 Task: Open a blank sheet, save the file as Serengeti.doc and add heading 'Serengeti National Park'Serengeti National Park ,with the parapraph,with the parapraph Located in Tanzania, the Serengeti National Park is famous for its annual wildebeest migration and abundant wildlife. It offers a unique safari experience, allowing visitors to witness the awe-inspiring interactions between predators and prey in one of Africa's most iconic ecosystems.Apply Font Style Bodoni MT And font size 12. Apply font style in  Heading Cooper Black and font size 14 Change heading alignment to  Left
Action: Mouse moved to (27, 22)
Screenshot: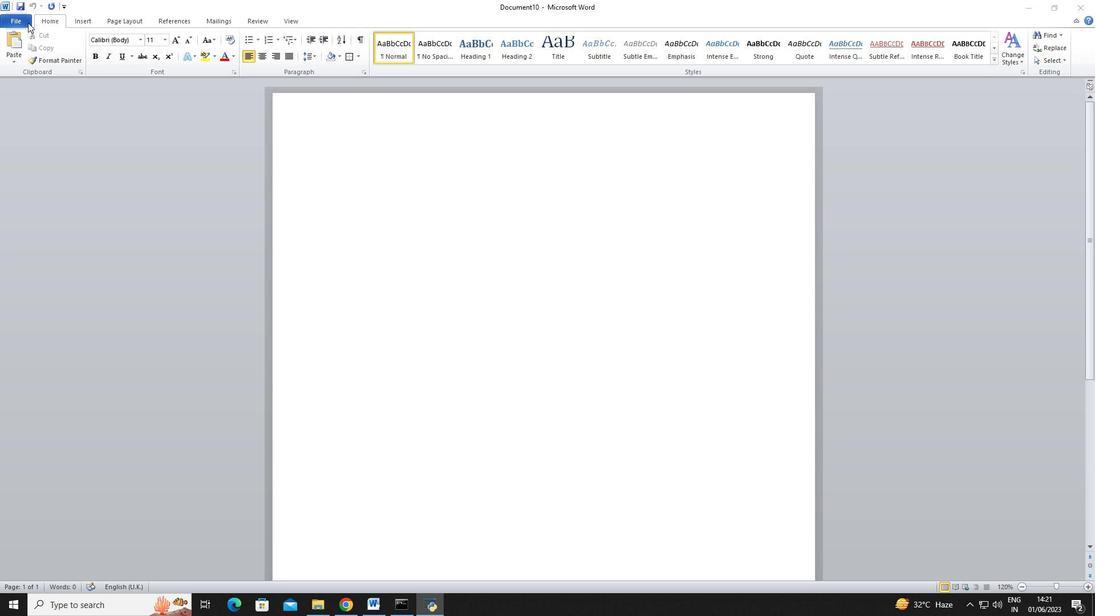 
Action: Mouse pressed left at (27, 22)
Screenshot: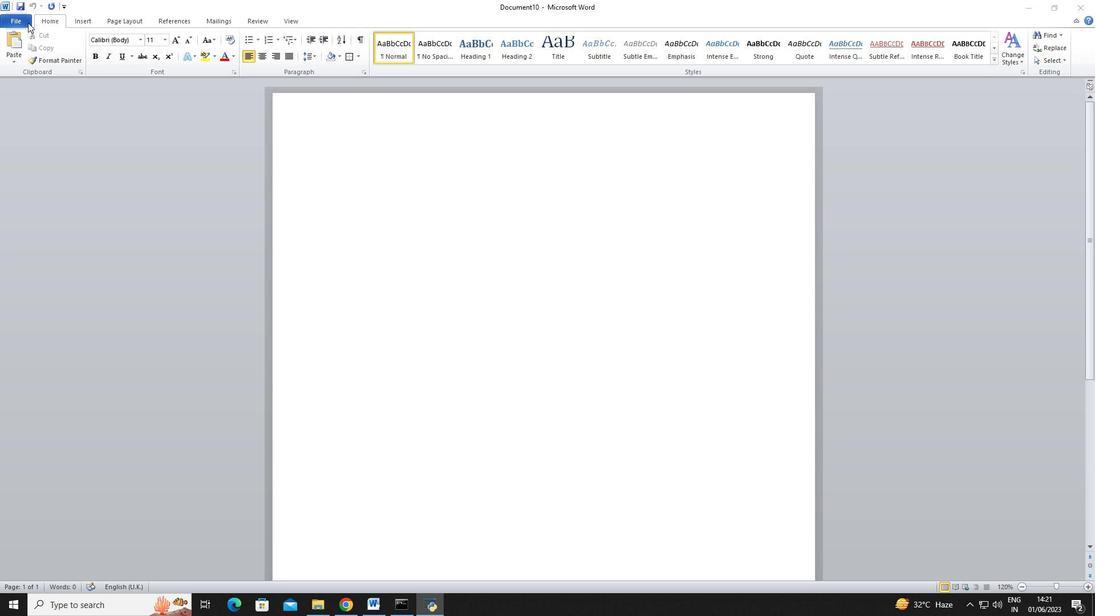 
Action: Mouse moved to (22, 18)
Screenshot: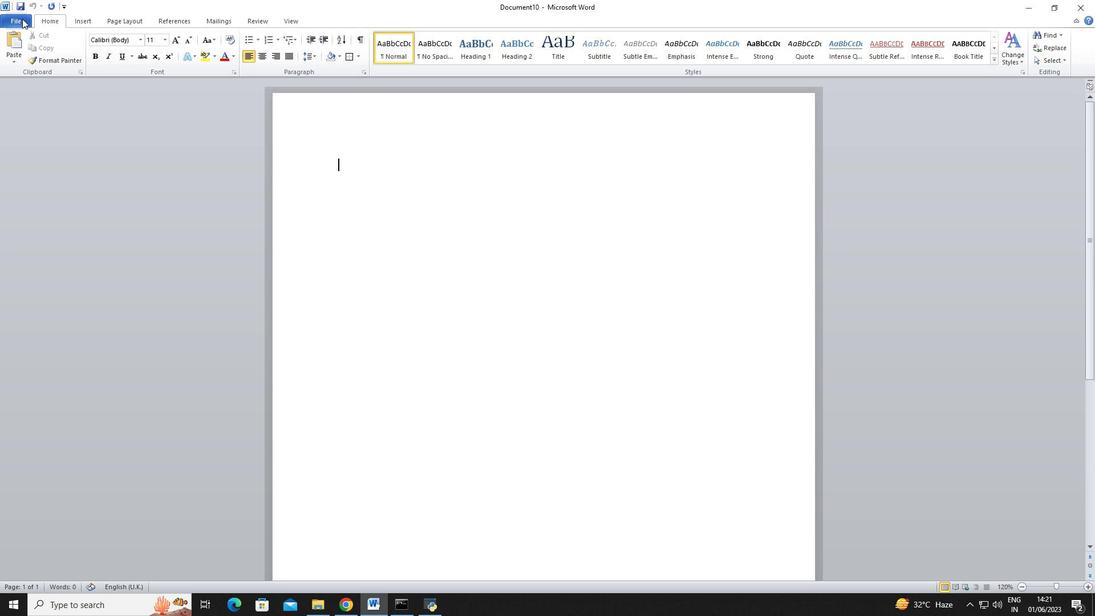 
Action: Mouse pressed left at (22, 18)
Screenshot: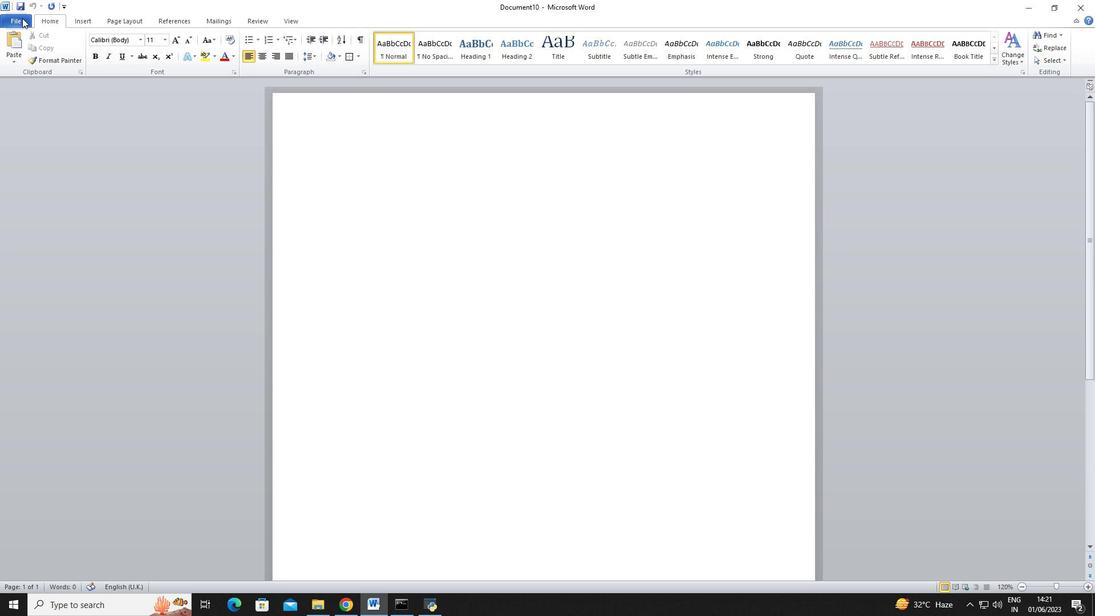 
Action: Mouse moved to (29, 147)
Screenshot: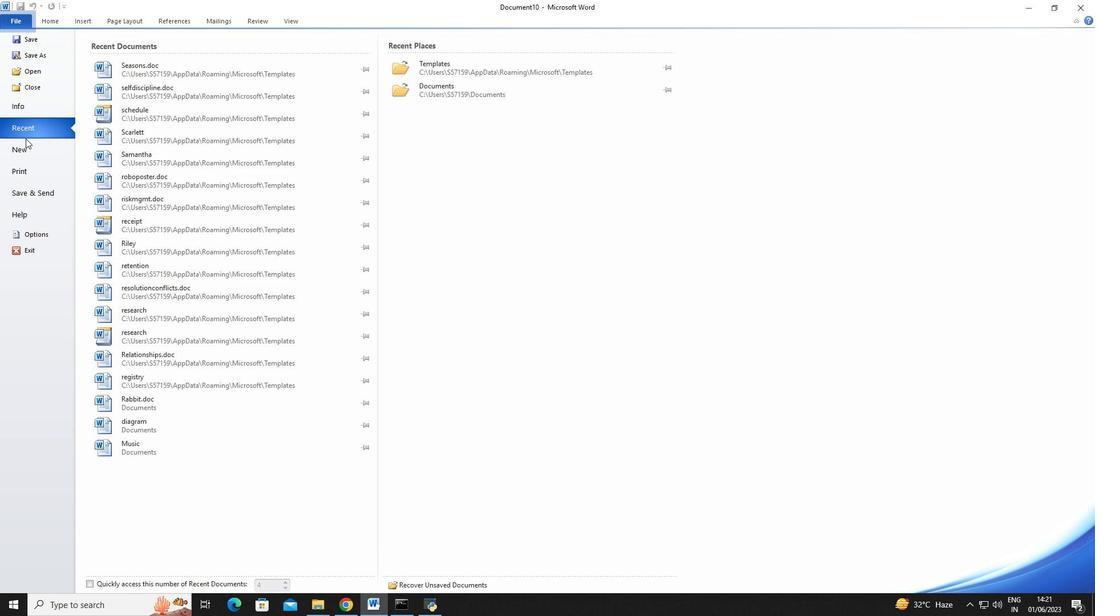 
Action: Mouse pressed left at (29, 147)
Screenshot: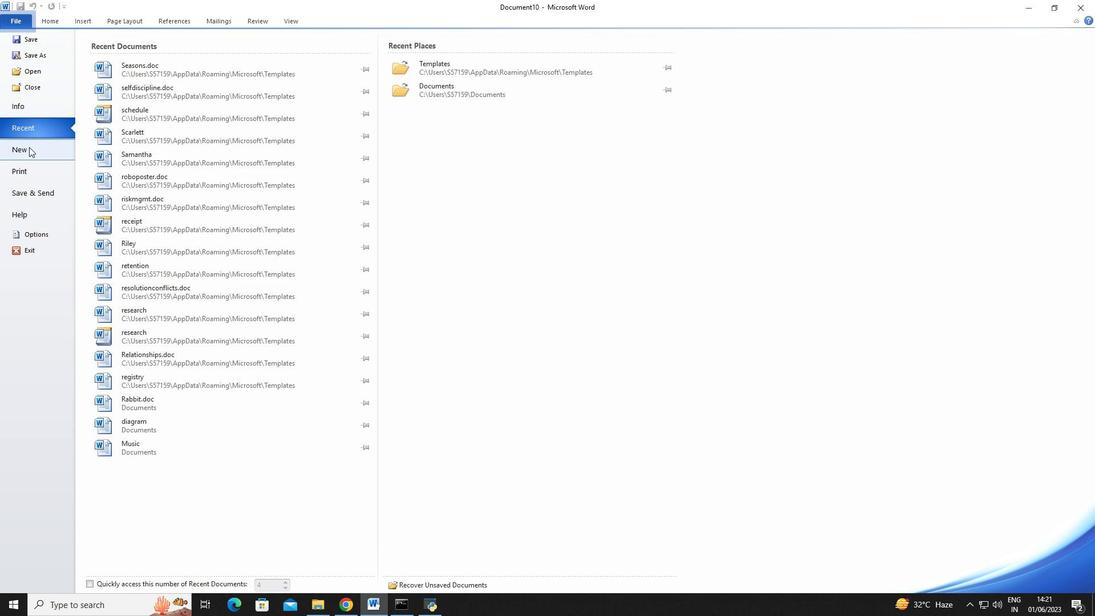 
Action: Mouse moved to (111, 114)
Screenshot: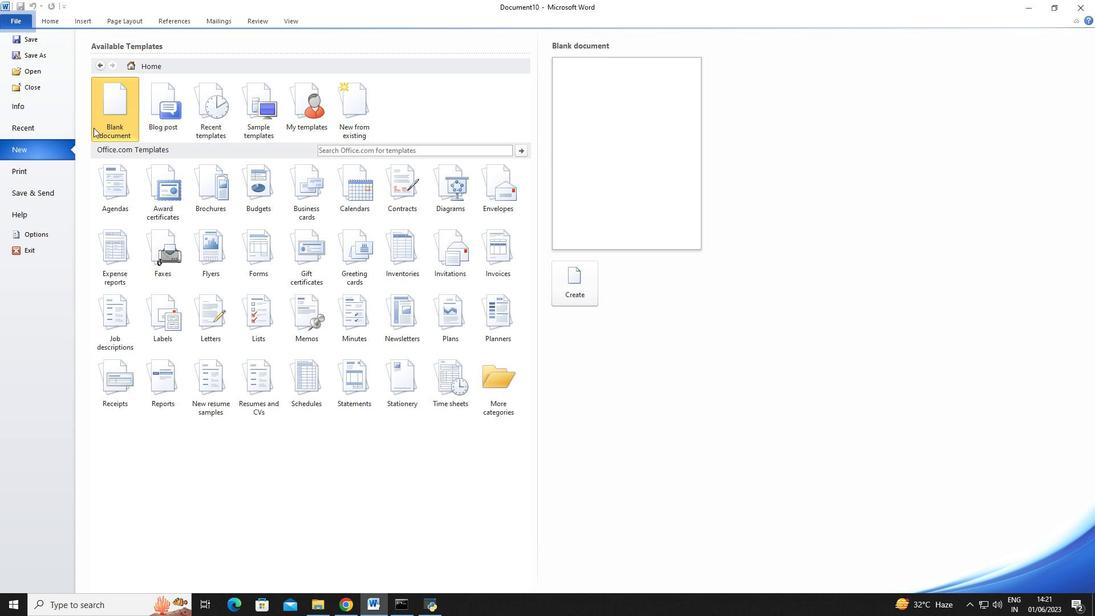 
Action: Mouse pressed left at (111, 114)
Screenshot: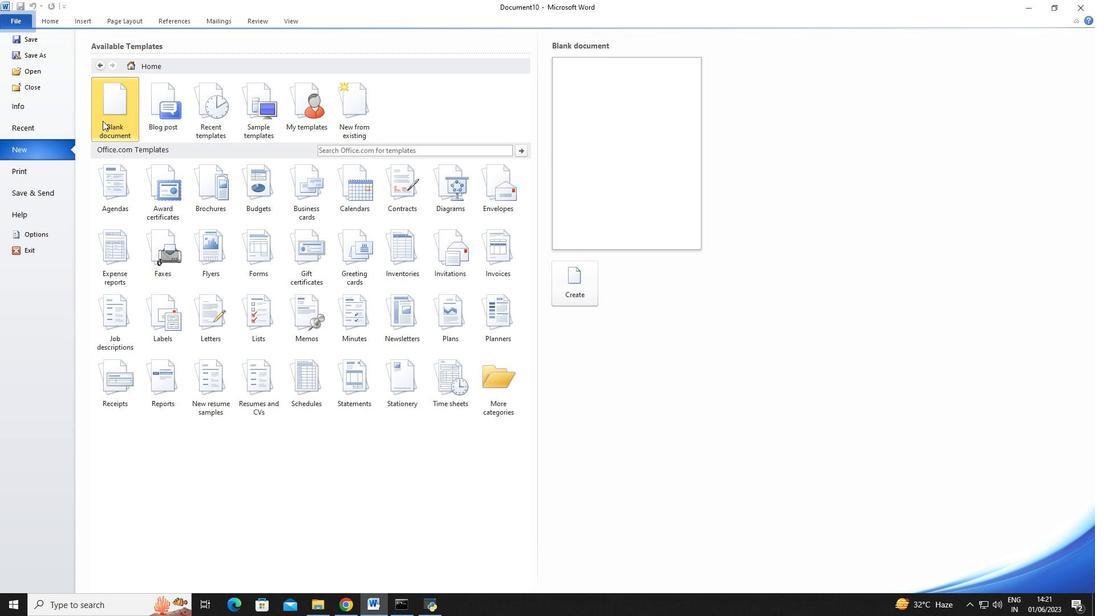 
Action: Mouse moved to (592, 296)
Screenshot: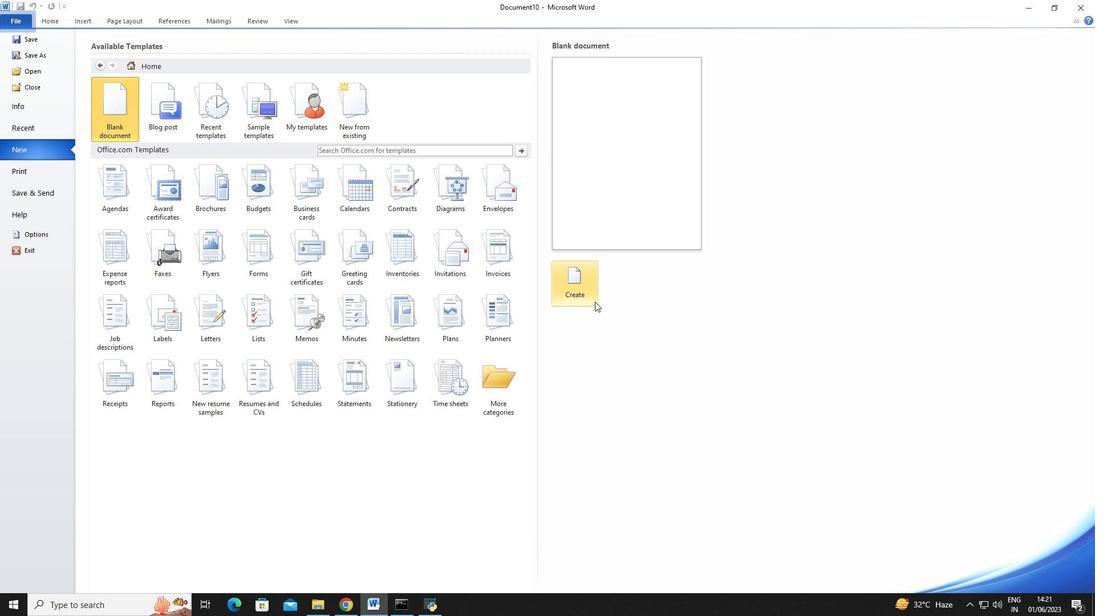 
Action: Mouse pressed left at (592, 296)
Screenshot: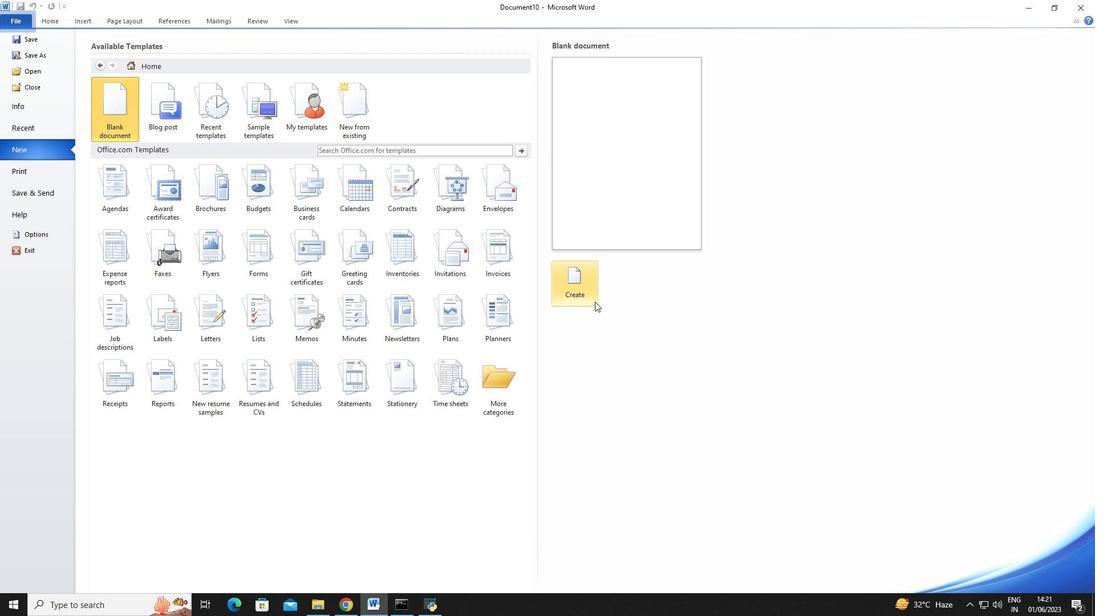
Action: Mouse moved to (108, 85)
Screenshot: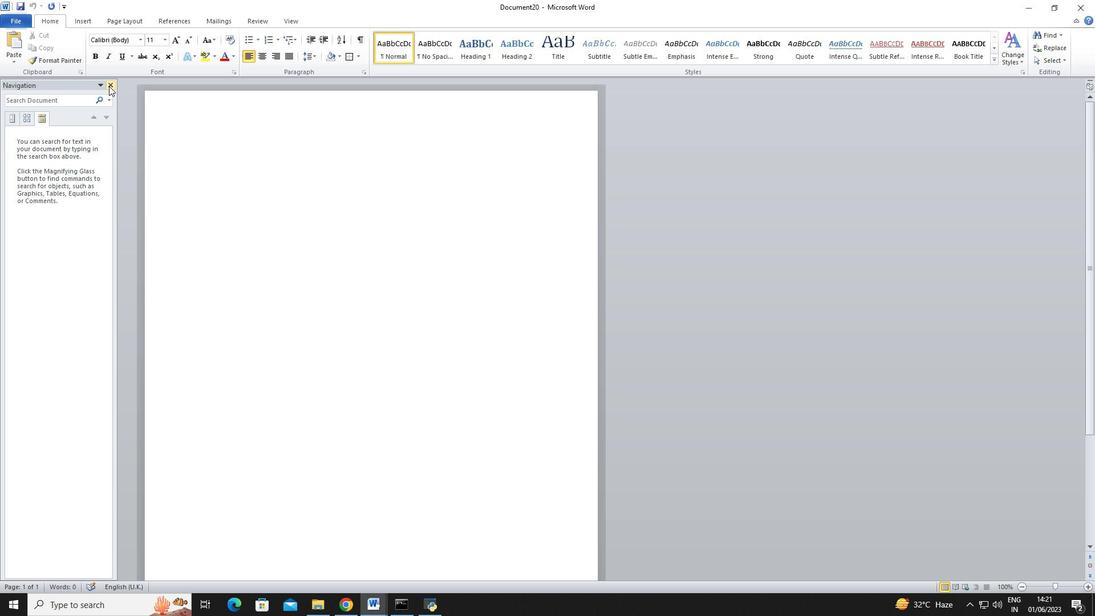 
Action: Mouse pressed left at (108, 85)
Screenshot: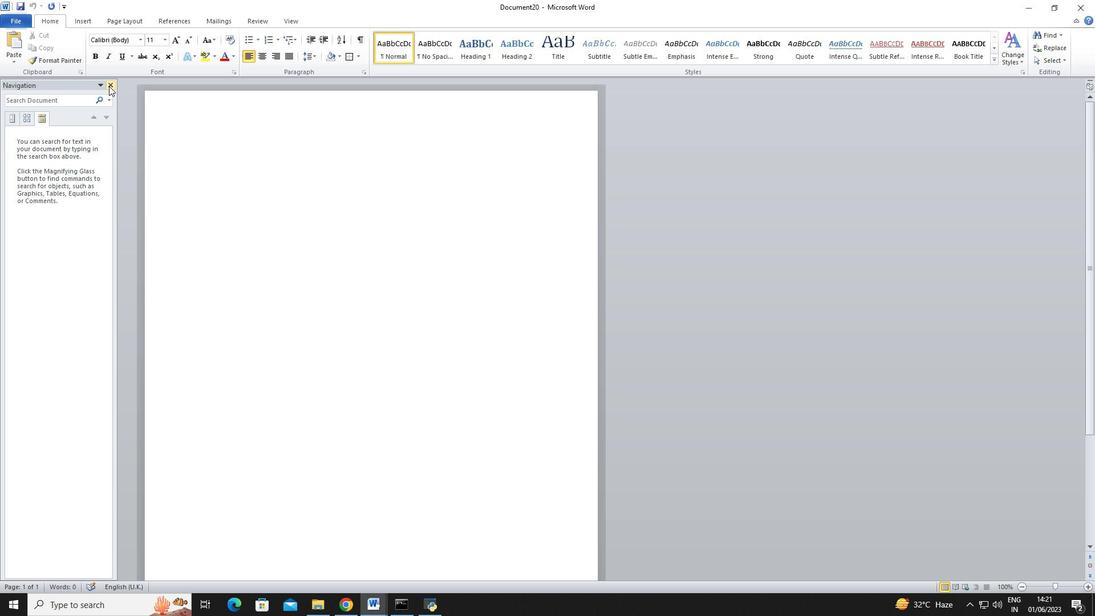 
Action: Mouse moved to (20, 0)
Screenshot: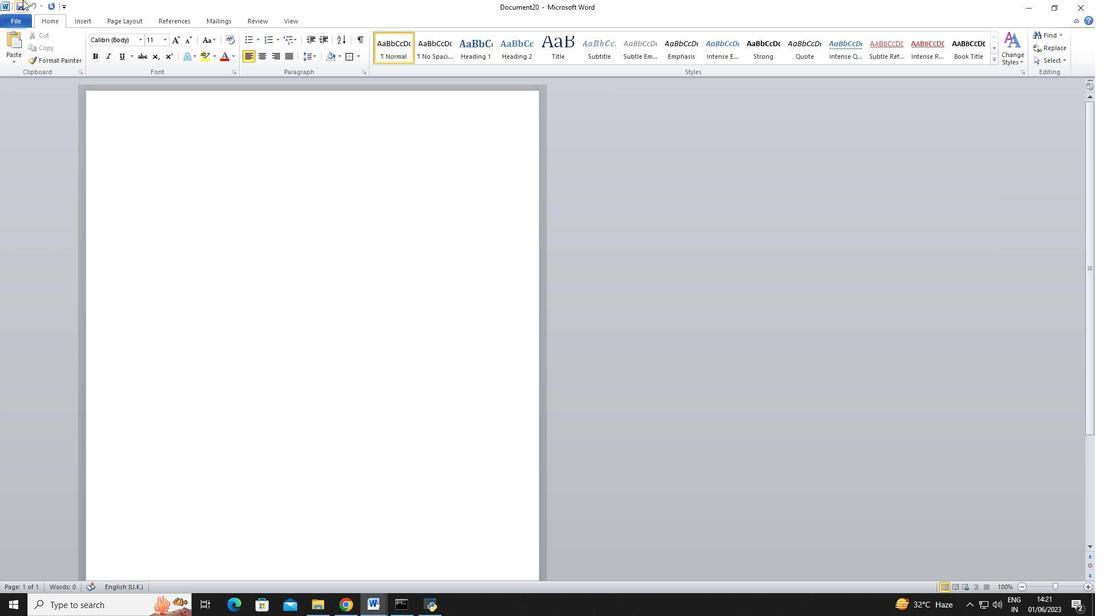 
Action: Mouse pressed left at (20, 0)
Screenshot: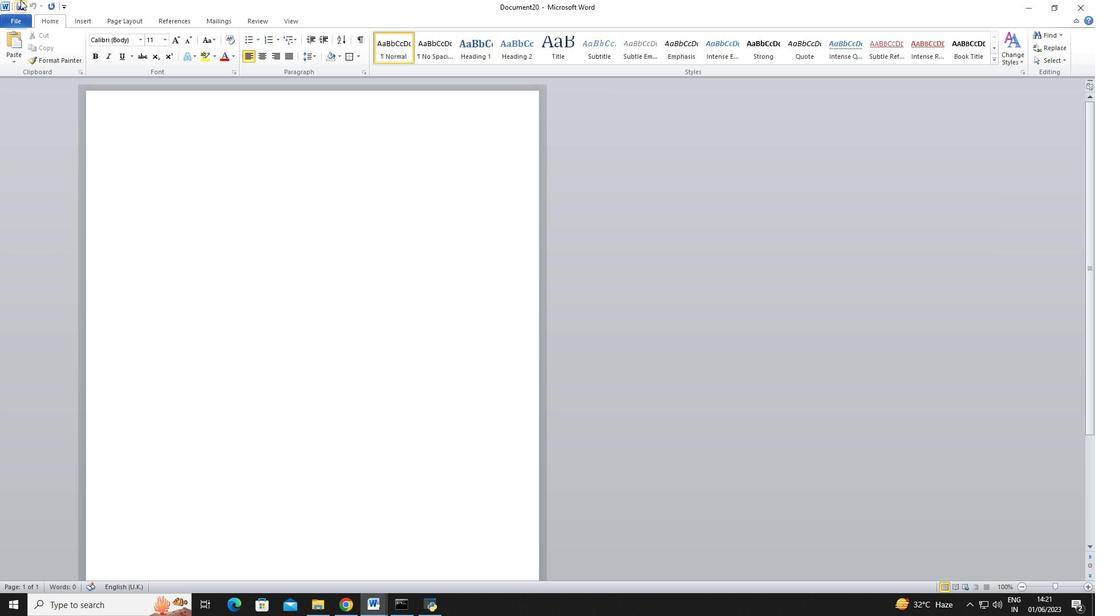 
Action: Mouse moved to (182, 232)
Screenshot: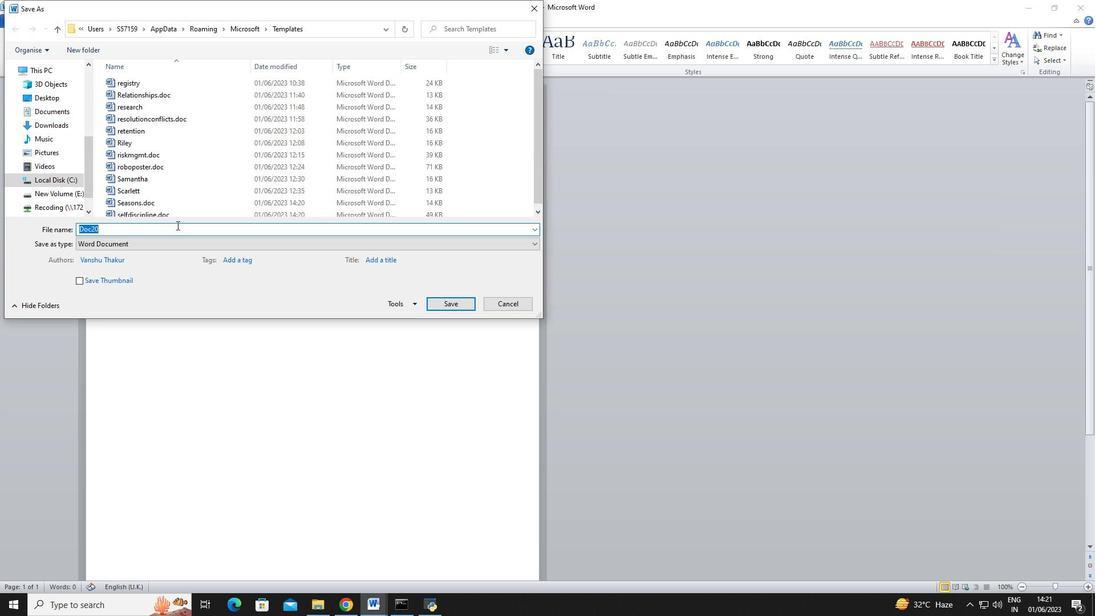 
Action: Key pressed <Key.shift>Serengeti.doc
Screenshot: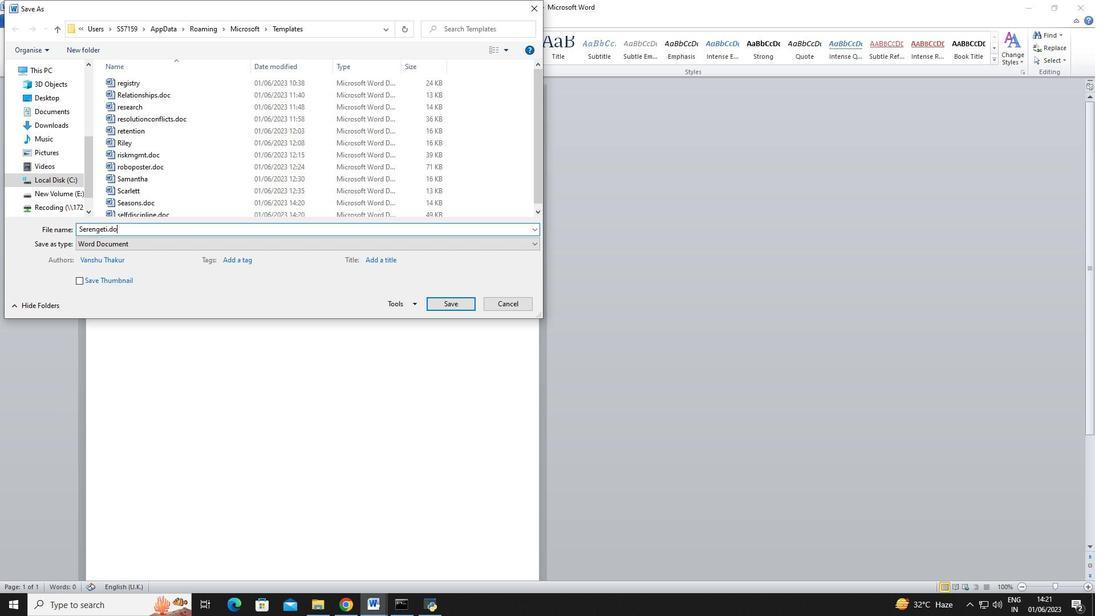 
Action: Mouse moved to (465, 301)
Screenshot: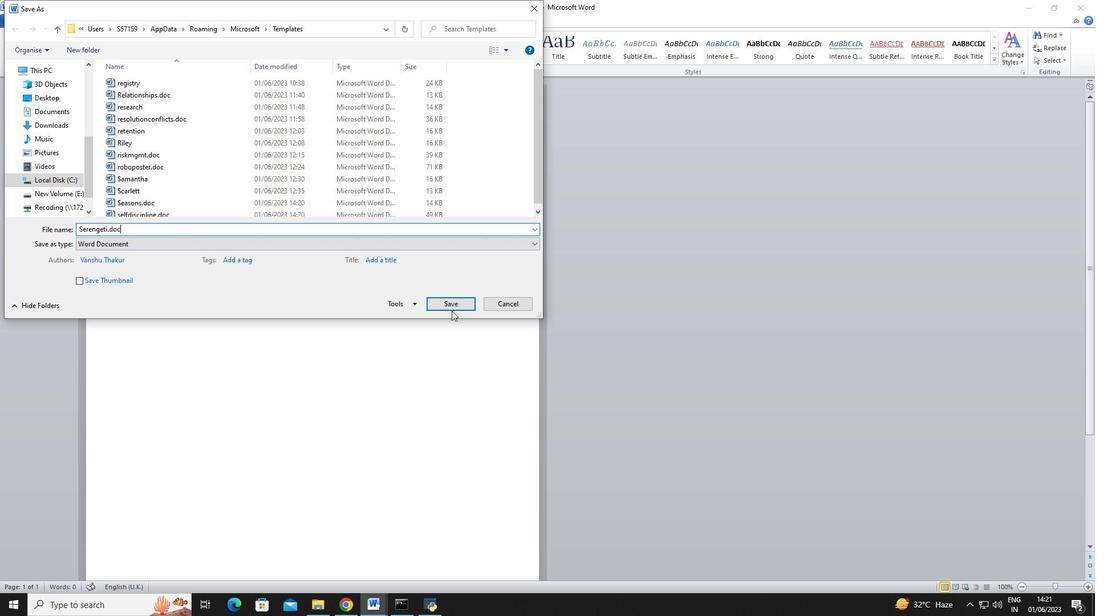 
Action: Mouse pressed left at (465, 301)
Screenshot: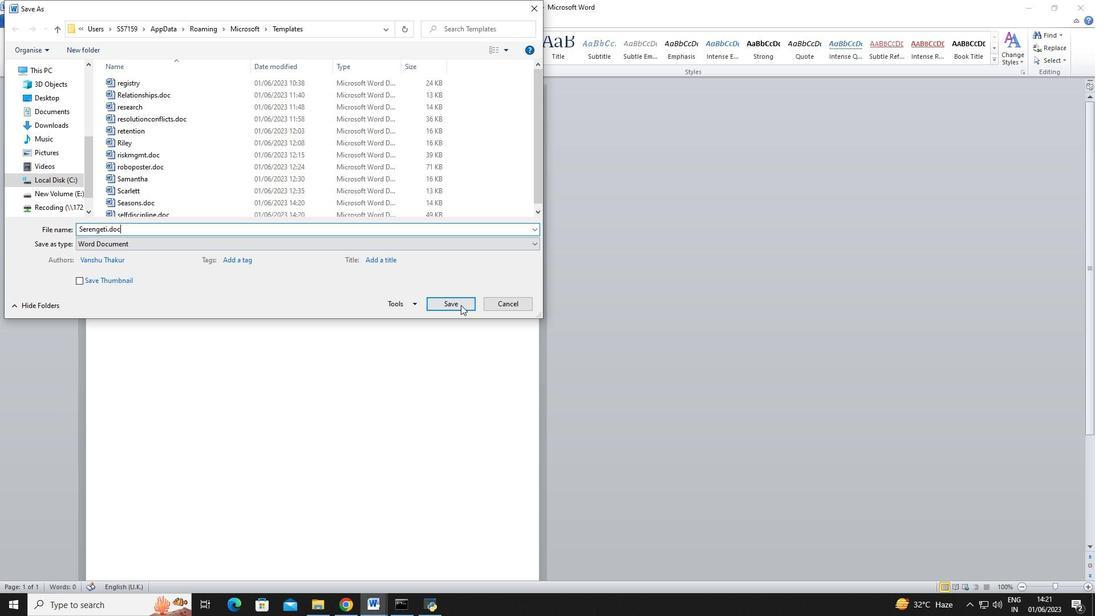 
Action: Mouse moved to (160, 139)
Screenshot: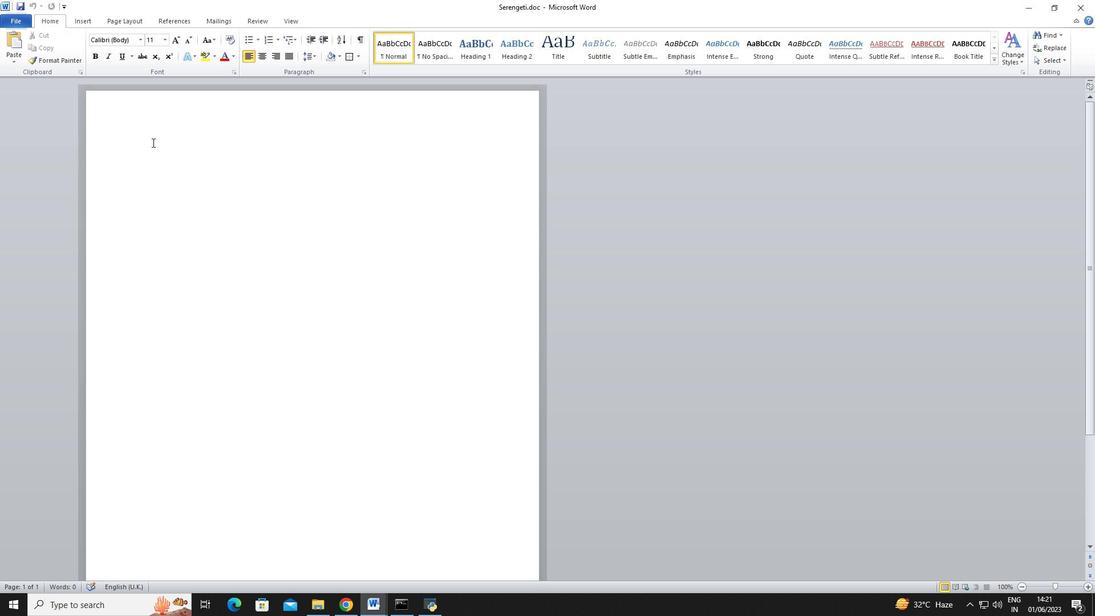 
Action: Key pressed <Key.shift><Key.shift><Key.shift><Key.shift><Key.shift>Serengeti<Key.space>n<Key.shift><Key.backspace><Key.shift>National<Key.left><Key.left><Key.left><Key.left><Key.left><Key.left><Key.left><Key.left><Key.left><Key.space><Key.right><Key.right><Key.right><Key.right><Key.right><Key.right><Key.right><Key.right><Key.right><Key.space><Key.shift><Key.shift><Key.shift><Key.shift><Key.shift><Key.shift><Key.shift>P<Key.backspace><Key.backspace><Key.space><Key.space><Key.shift>Park<Key.enter><Key.shift>Located<Key.space>in<Key.space><Key.shift><Key.shift><Key.shift><Key.shift><Key.shift><Key.shift><Key.shift>Tanzania,<Key.space>the<Key.space><Key.shift>Serengeti<Key.space><Key.shift>Natio<Key.left><Key.left><Key.left><Key.left><Key.left><Key.space><Key.right><Key.right><Key.right><Key.right><Key.right><Key.right>nal<Key.space><Key.shift><Key.shift>P<Key.backspace><Key.backspace><Key.space><Key.space><Key.shift><Key.shift><Key.shift><Key.shift><Key.shift>O<Key.backspace><Key.shift>Park<Key.space>is<Key.space>famous<Key.space>for<Key.space>its<Key.space>annual<Key.space>wildebeest<Key.space>mi<Key.left><Key.left><Key.right><Key.right>gration<Key.space>and<Key.space>abundant<Key.space>wik<Key.backspace>ldlife.<Key.space><Key.shift>It<Key.space>offers<Key.space>a<Key.space>unique<Key.space>safari<Key.space>experience,<Key.space>allowing<Key.space>visitors<Key.space>to<Key.space>witness<Key.space>the<Key.space>awe-inspiring<Key.space>interactions<Key.space>between<Key.space>predators<Key.space>and<Key.space>prey<Key.space>in<Key.space>one<Key.space>of<Key.space><Key.shift>Africa;<Key.backspace>'s<Key.space>most<Key.space>iconic<Key.space>ecosystems.
Screenshot: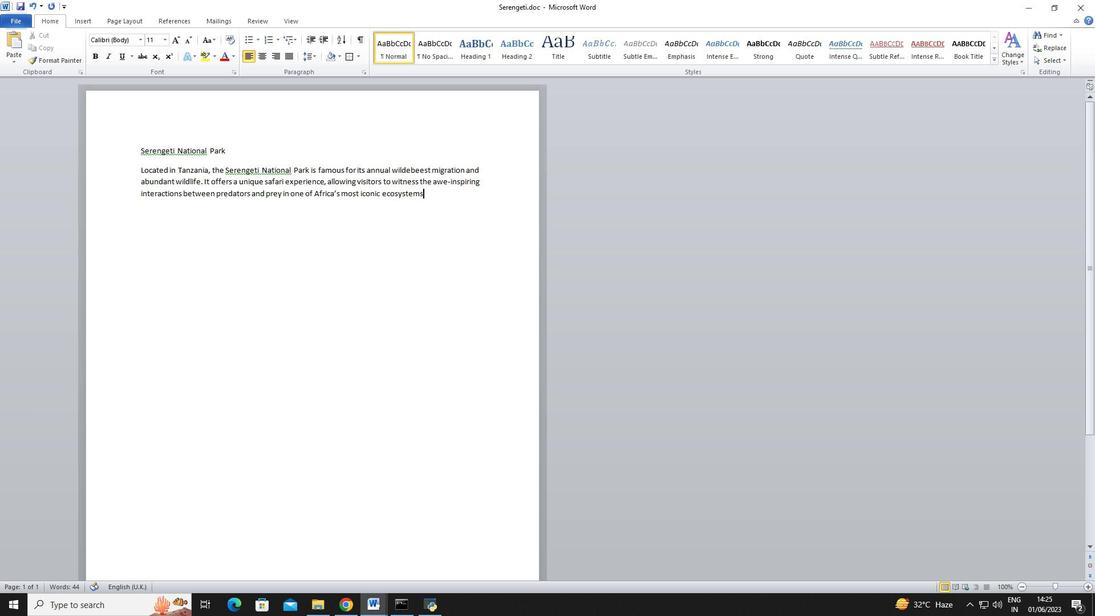 
Action: Mouse moved to (470, 209)
Screenshot: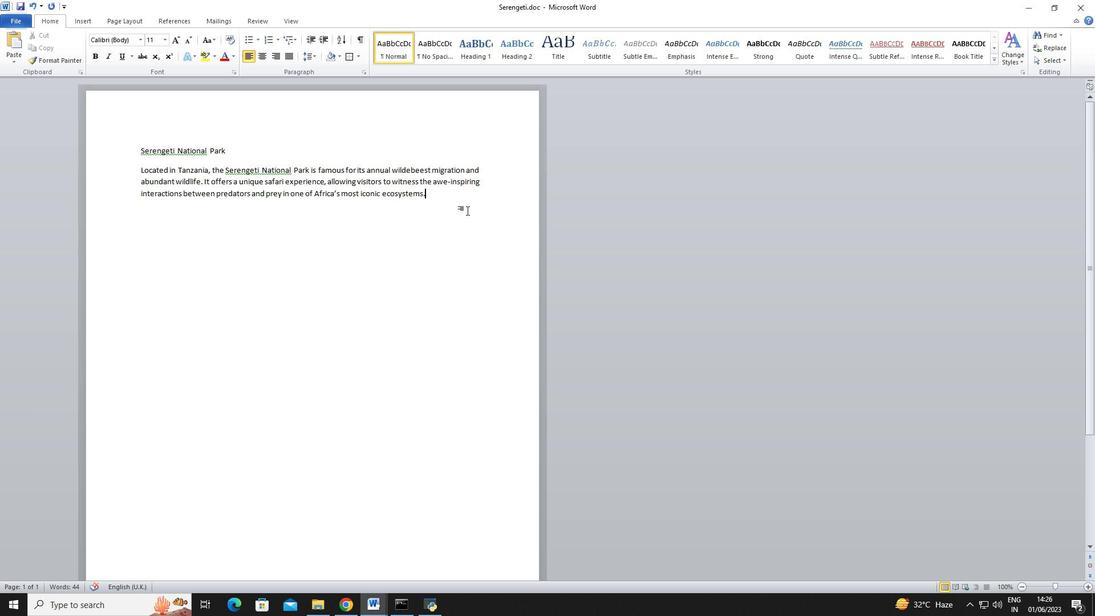 
Action: Mouse pressed left at (470, 209)
Screenshot: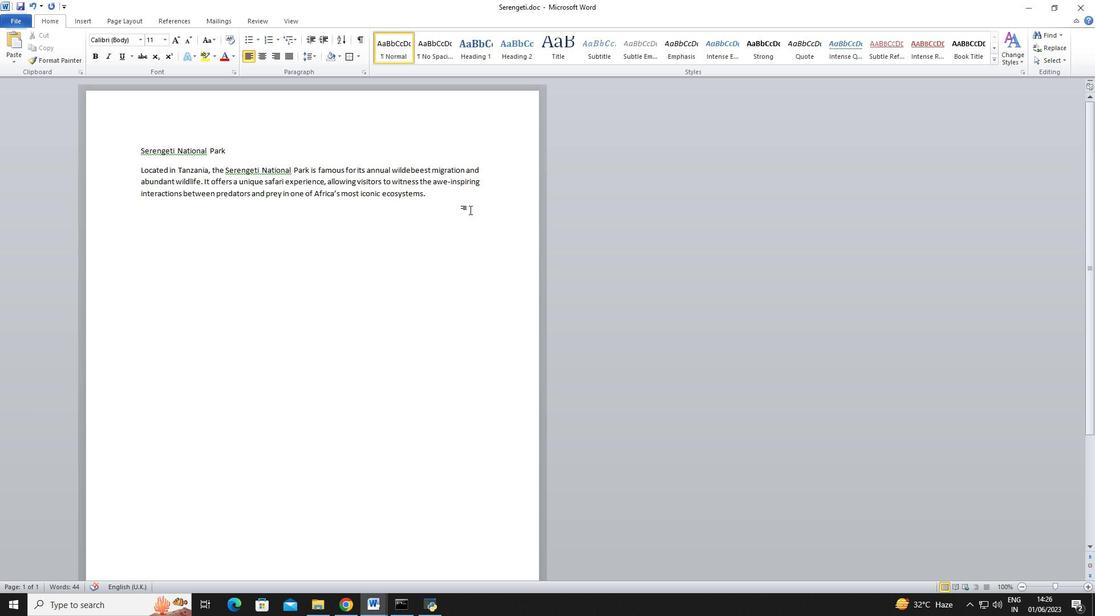 
Action: Mouse moved to (142, 43)
Screenshot: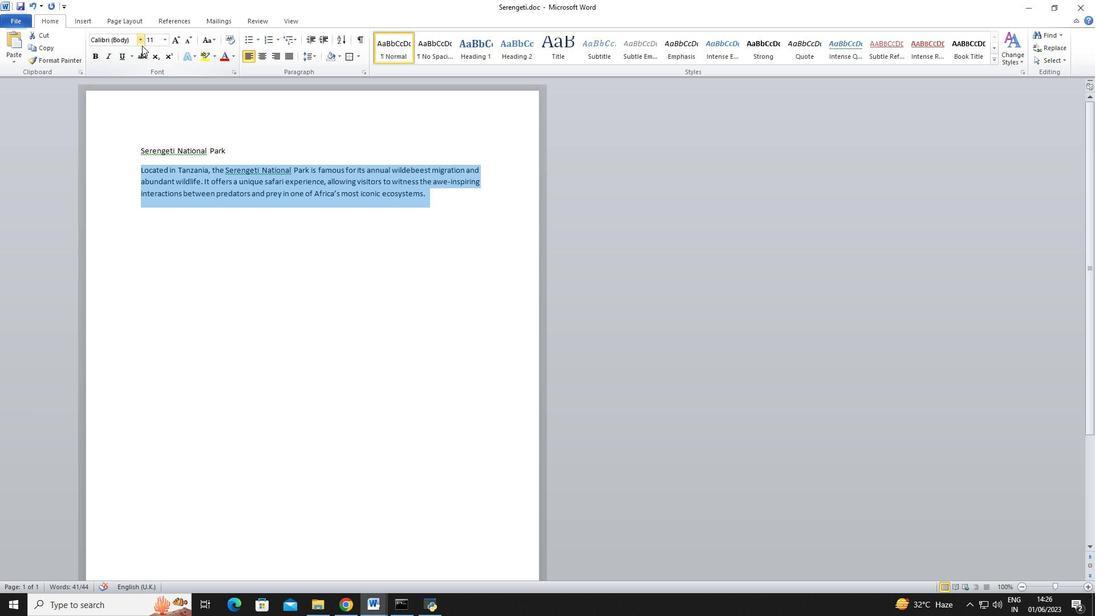 
Action: Mouse pressed left at (142, 43)
Screenshot: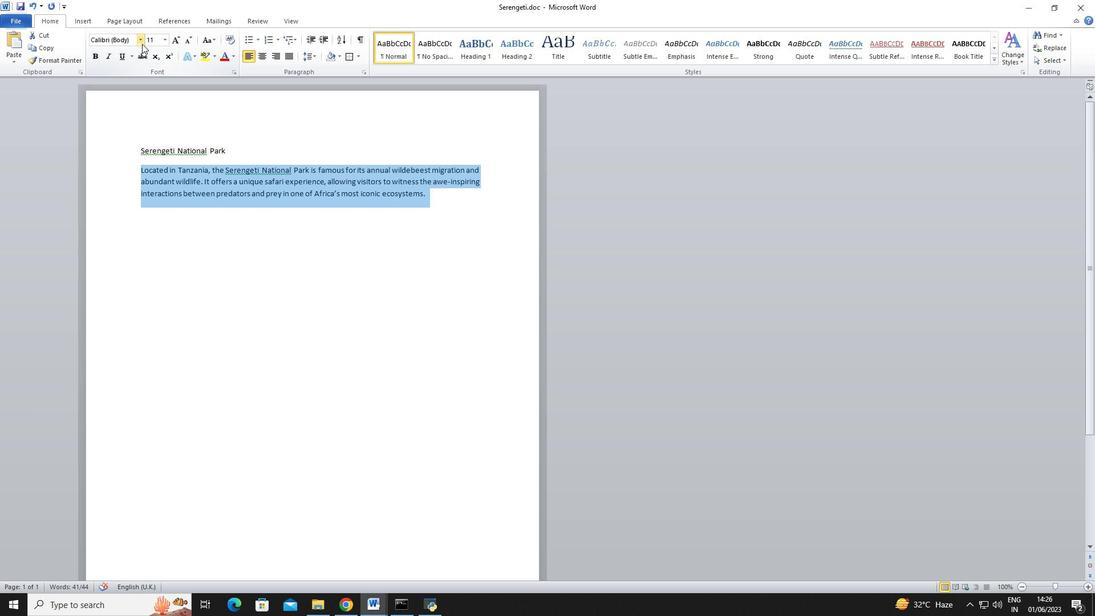 
Action: Mouse moved to (188, 264)
Screenshot: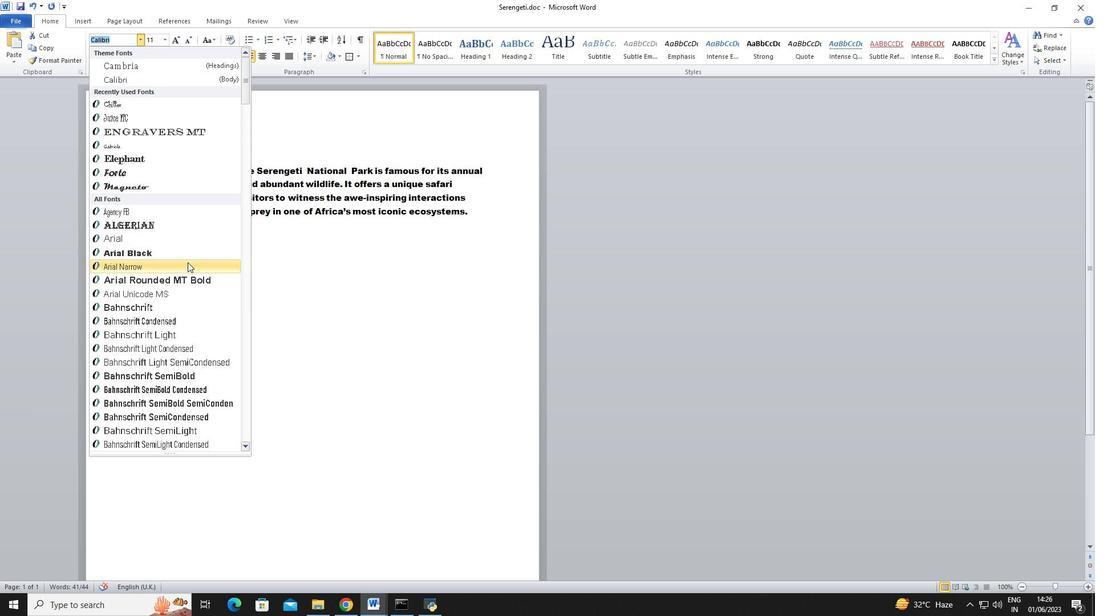 
Action: Mouse scrolled (188, 264) with delta (0, 0)
Screenshot: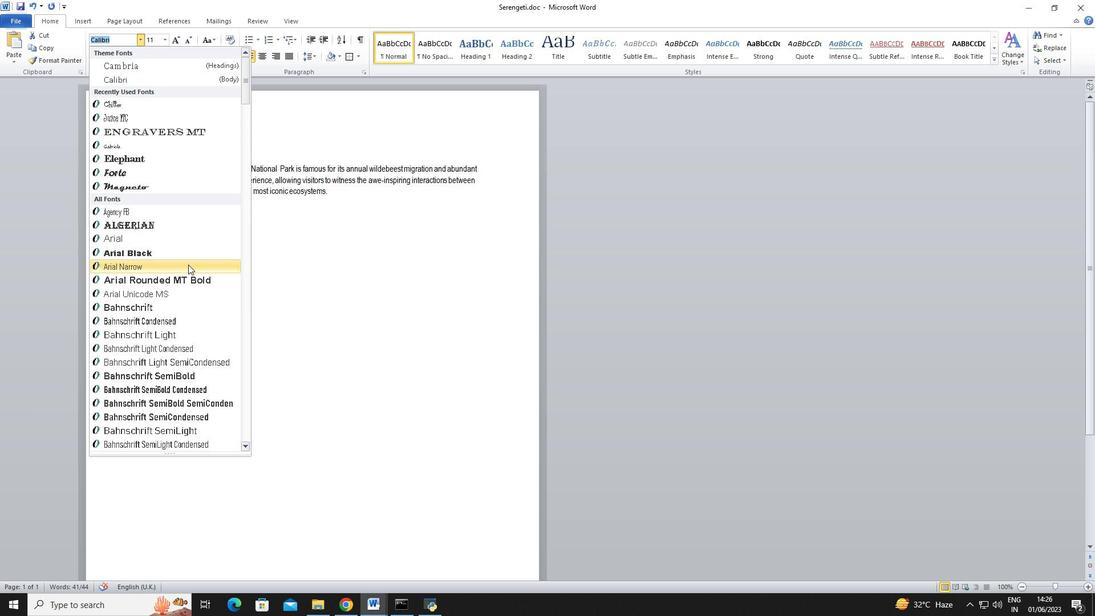 
Action: Mouse scrolled (188, 264) with delta (0, 0)
Screenshot: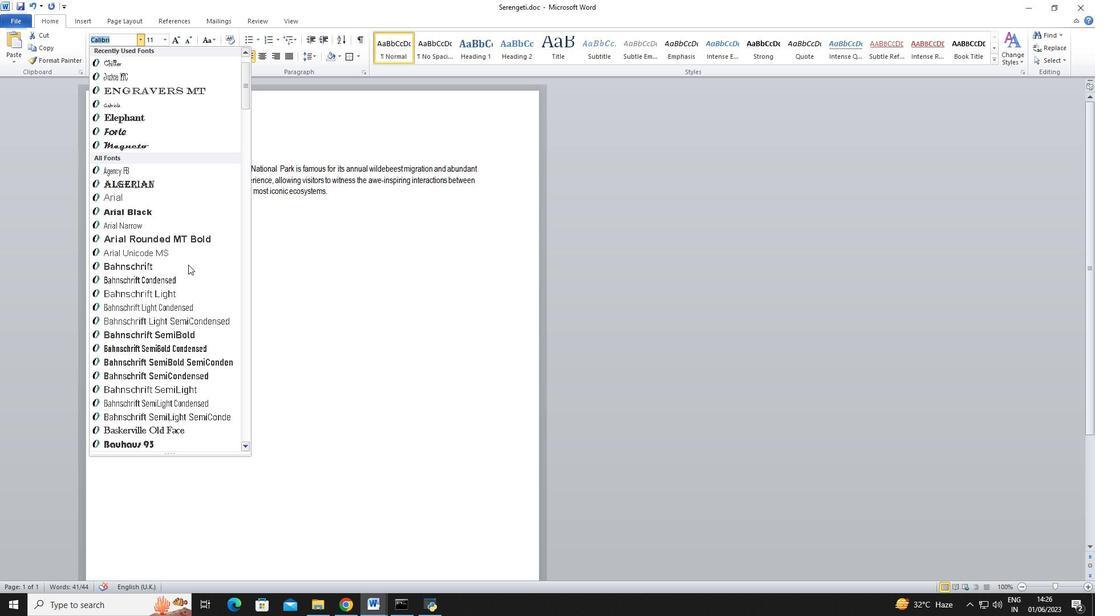 
Action: Mouse scrolled (188, 264) with delta (0, 0)
Screenshot: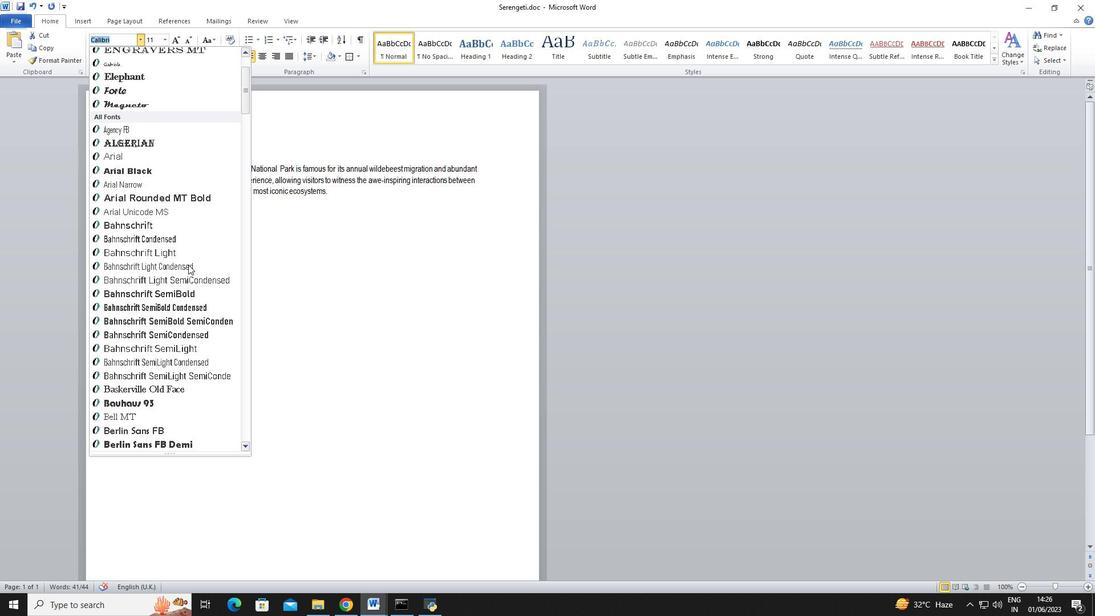 
Action: Mouse moved to (163, 447)
Screenshot: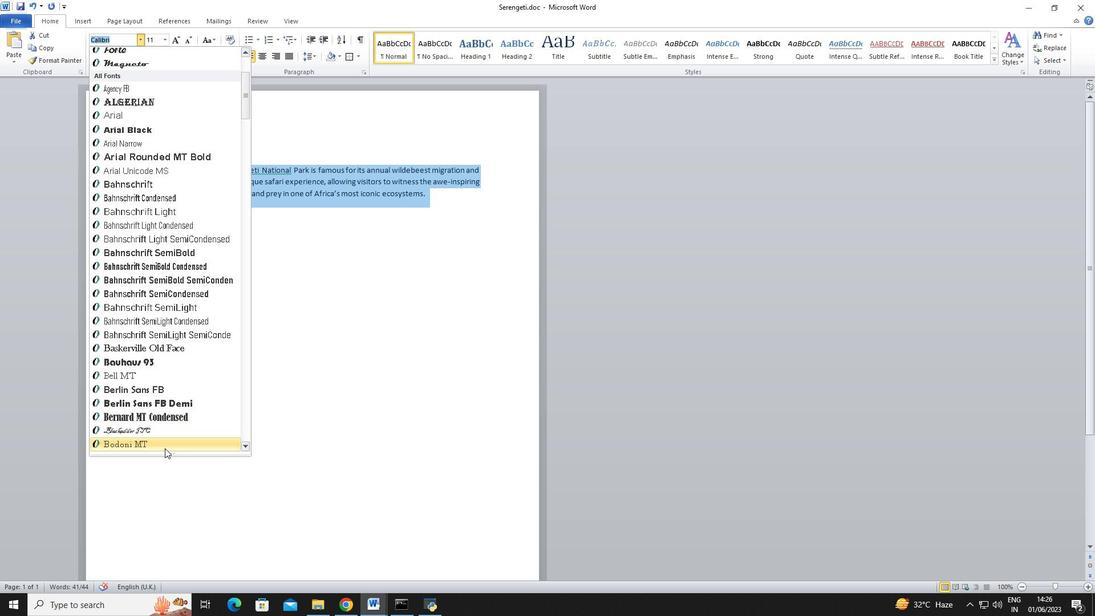 
Action: Mouse pressed left at (163, 447)
Screenshot: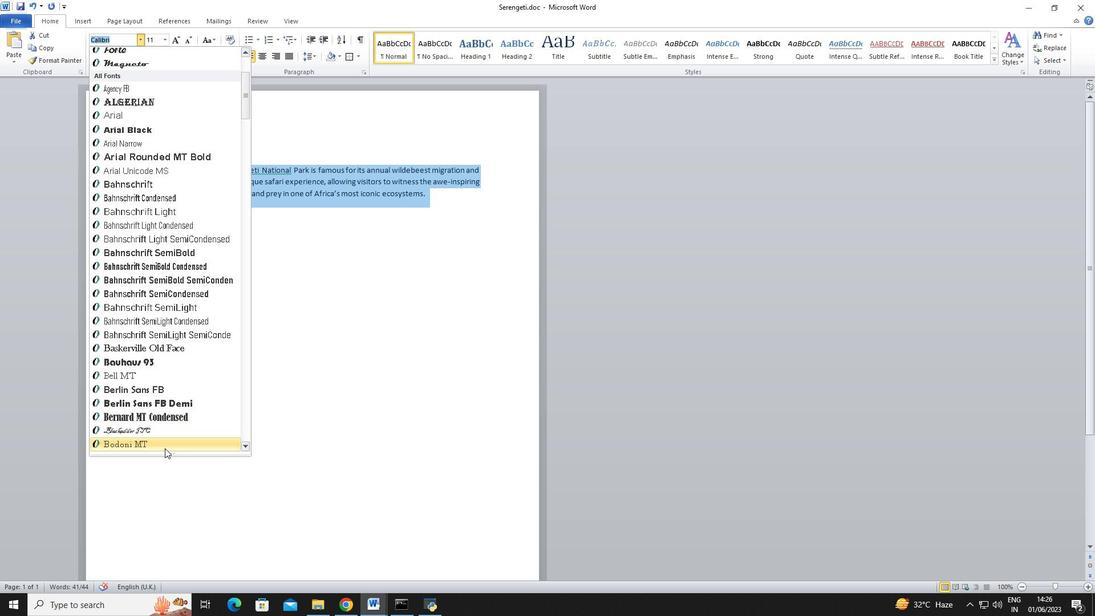 
Action: Mouse moved to (168, 38)
Screenshot: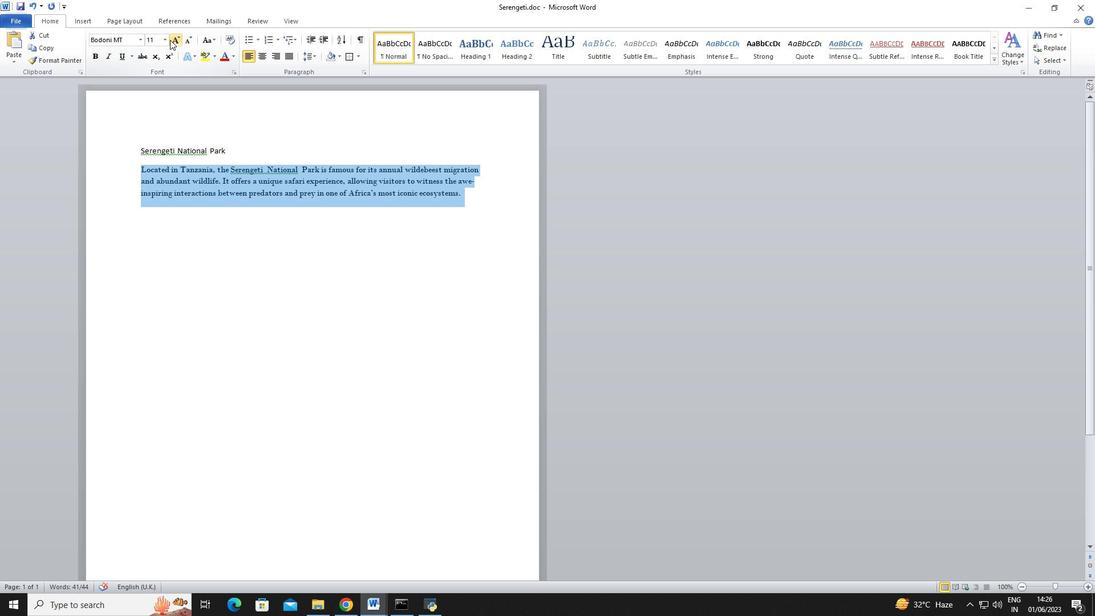 
Action: Mouse pressed left at (168, 38)
Screenshot: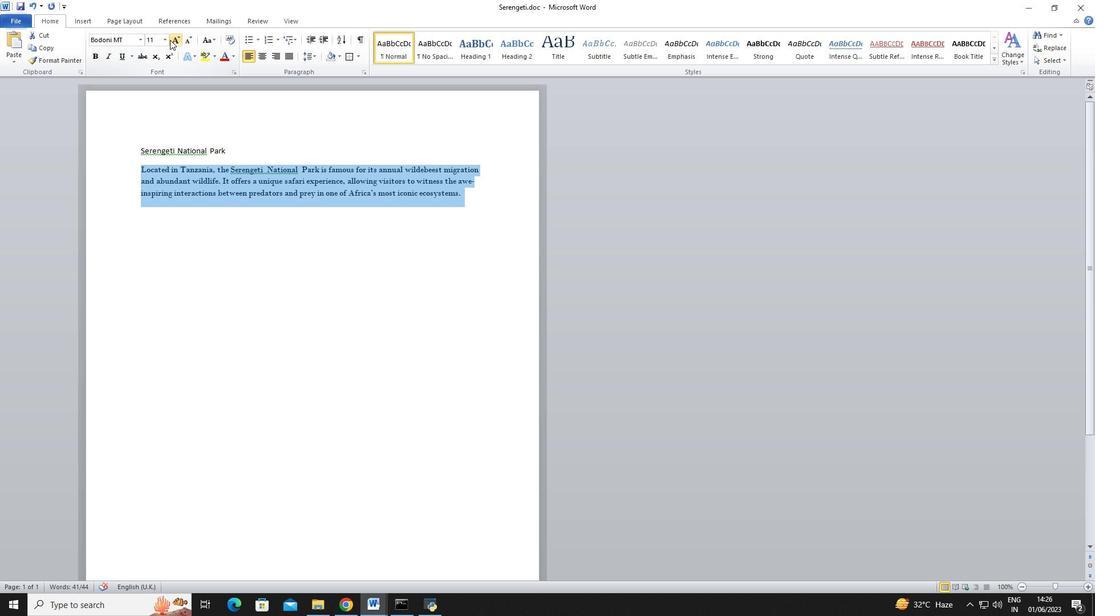 
Action: Mouse moved to (156, 93)
Screenshot: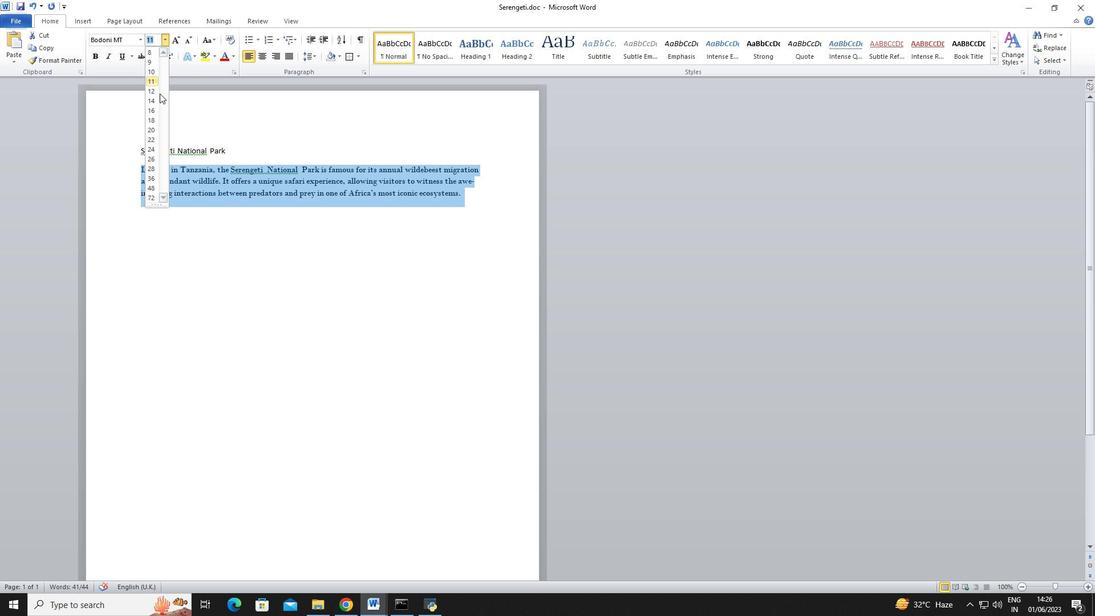 
Action: Mouse pressed left at (156, 93)
Screenshot: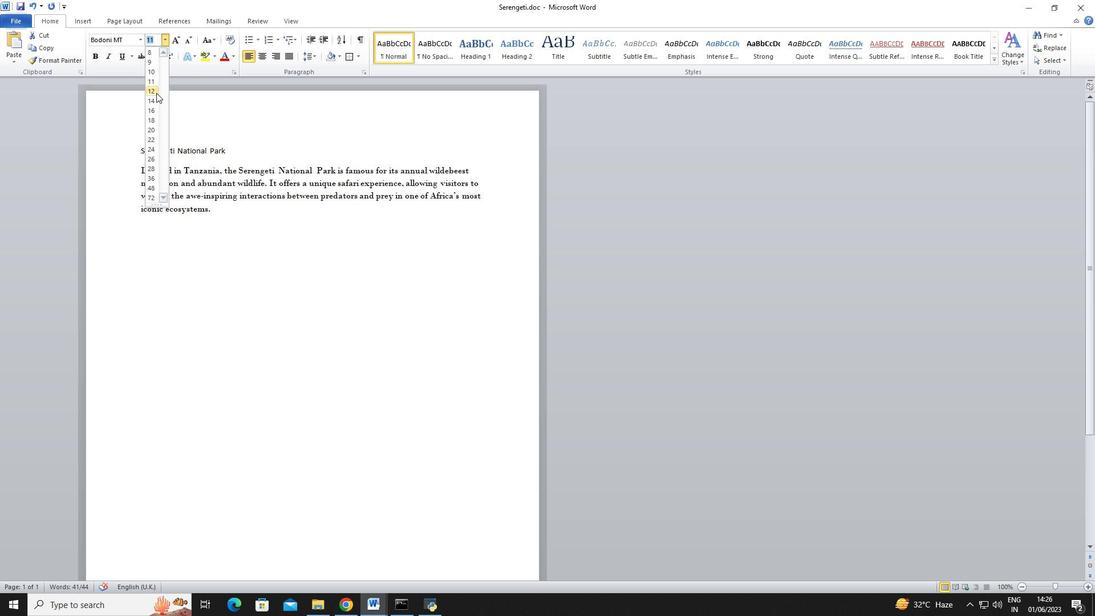
Action: Mouse moved to (135, 153)
Screenshot: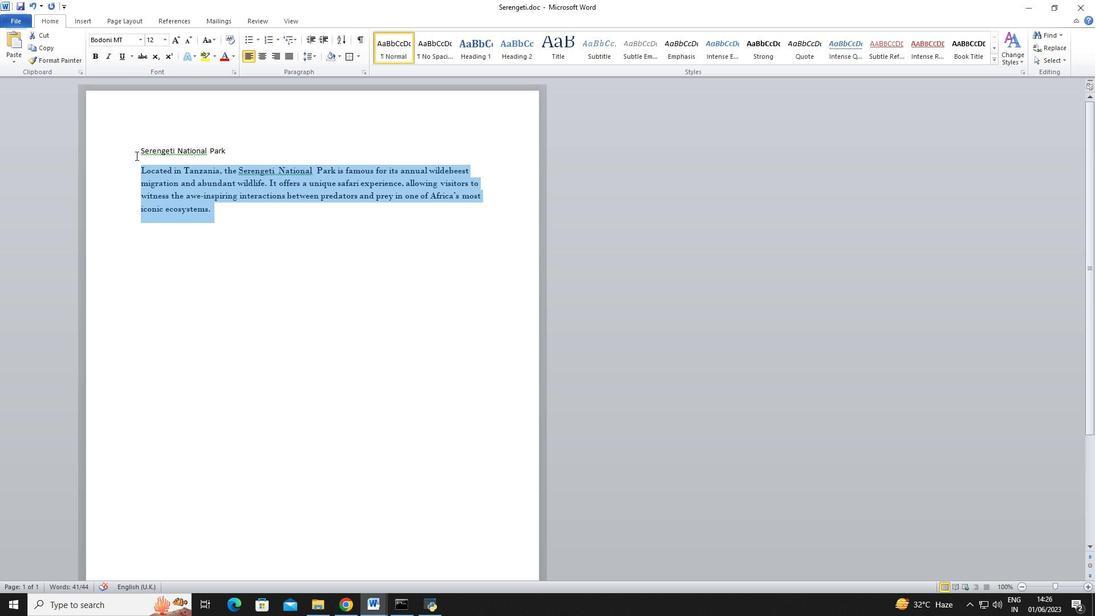 
Action: Mouse pressed left at (135, 153)
Screenshot: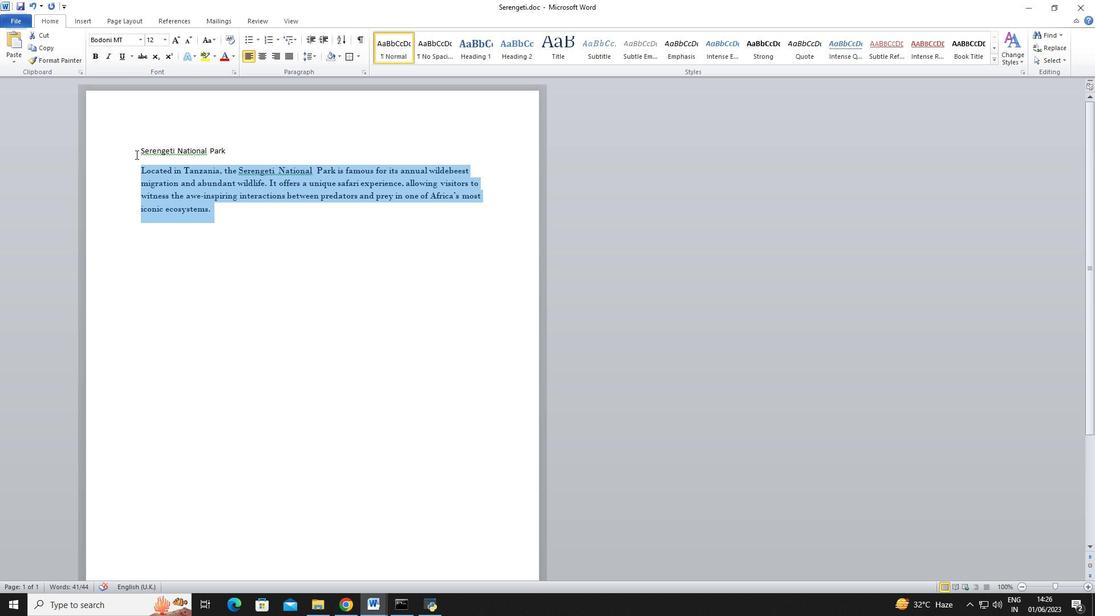 
Action: Mouse moved to (140, 43)
Screenshot: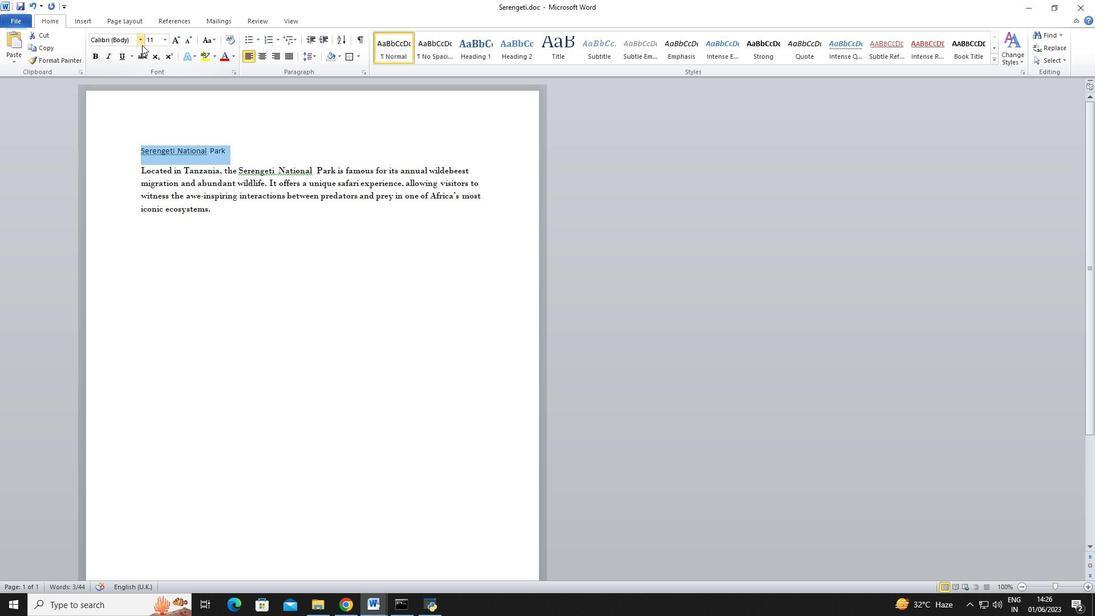 
Action: Mouse pressed left at (140, 43)
Screenshot: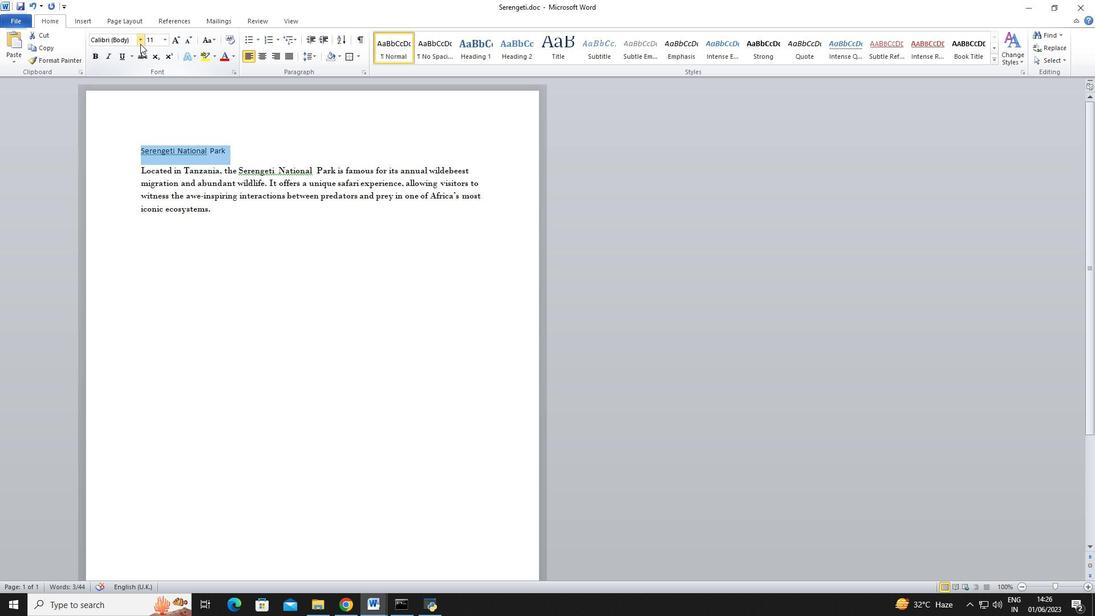 
Action: Mouse moved to (171, 279)
Screenshot: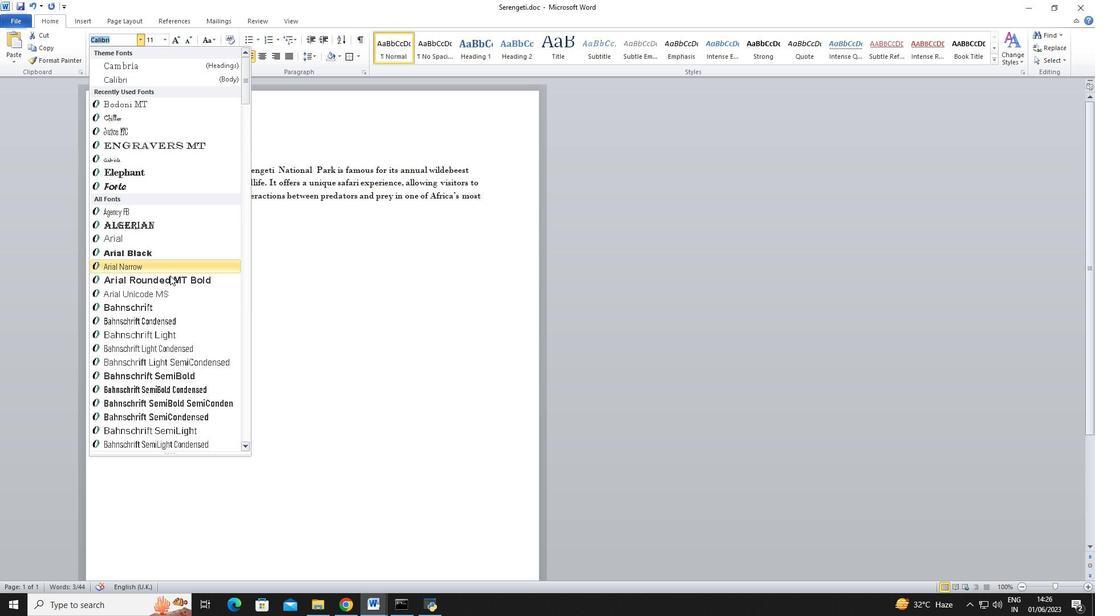 
Action: Mouse scrolled (171, 279) with delta (0, 0)
Screenshot: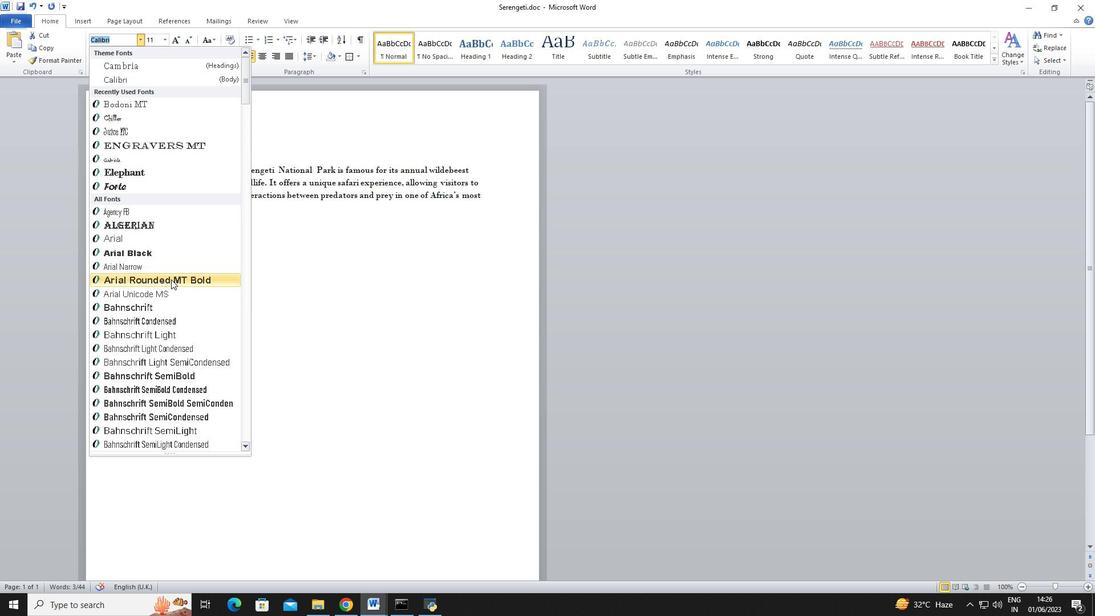 
Action: Mouse scrolled (171, 279) with delta (0, 0)
Screenshot: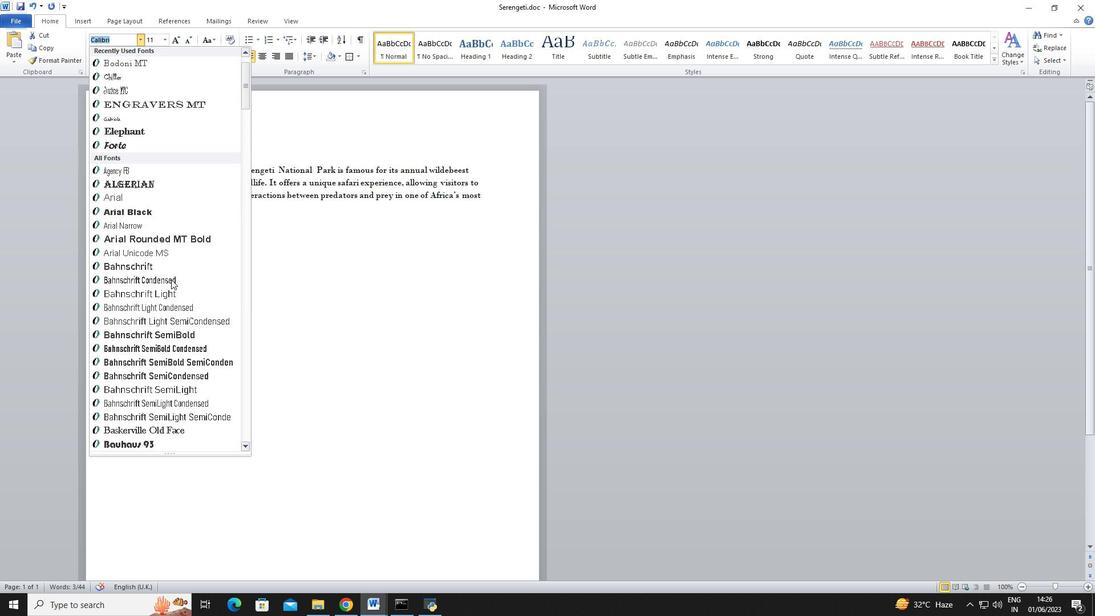 
Action: Mouse scrolled (171, 279) with delta (0, 0)
Screenshot: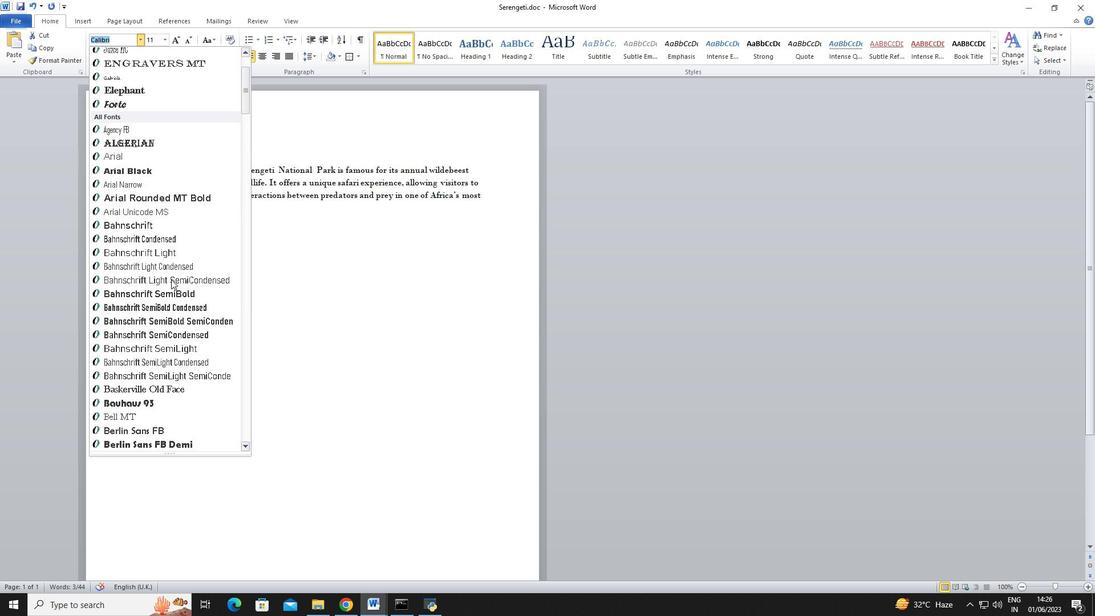 
Action: Mouse scrolled (171, 279) with delta (0, 0)
Screenshot: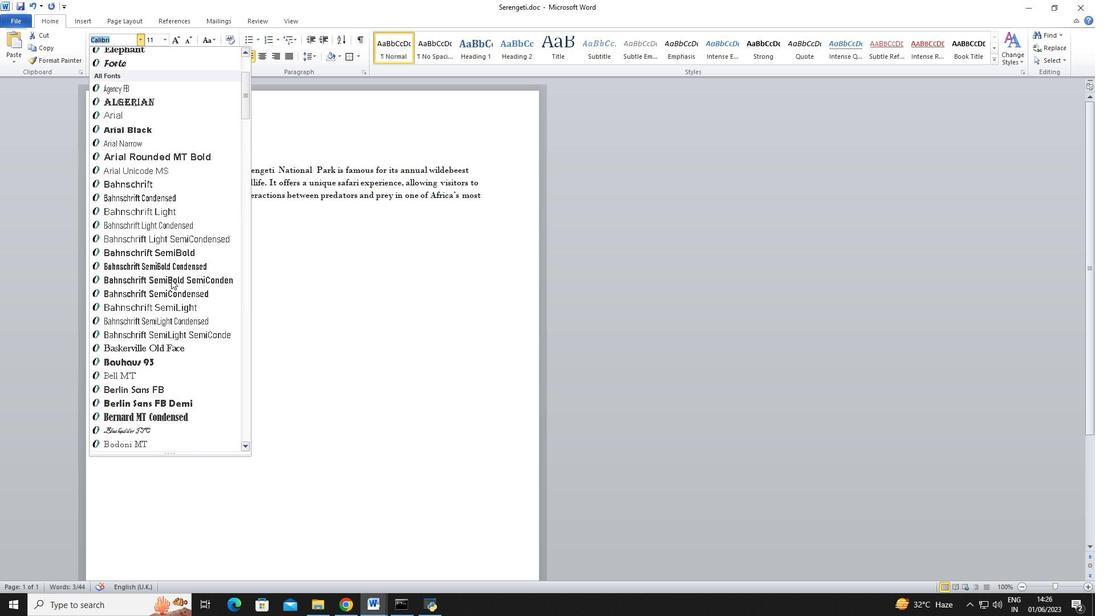 
Action: Mouse scrolled (171, 279) with delta (0, 0)
Screenshot: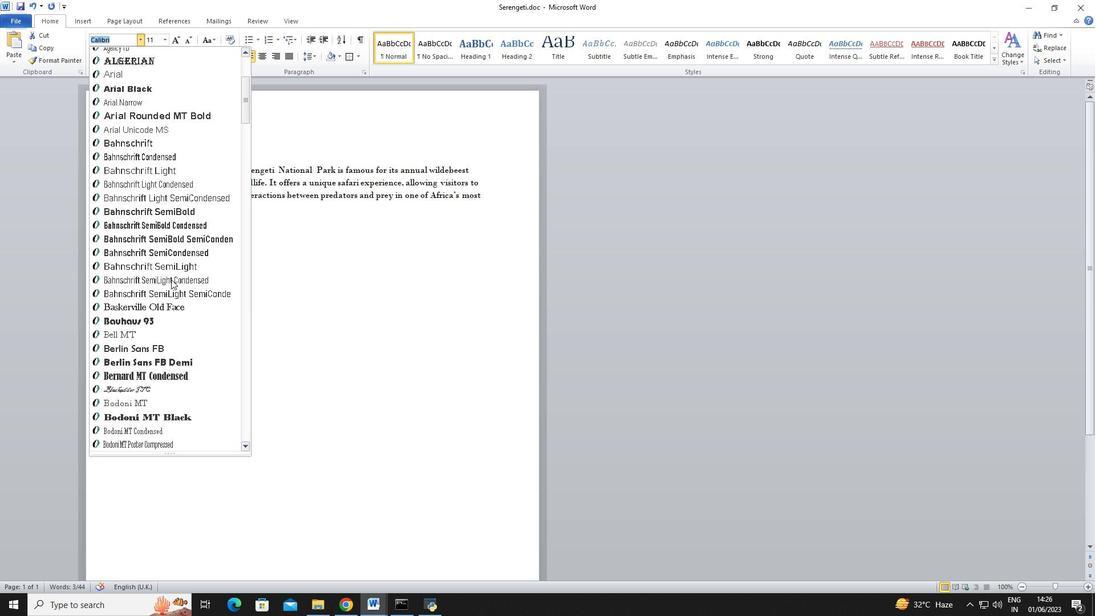 
Action: Mouse scrolled (171, 279) with delta (0, 0)
Screenshot: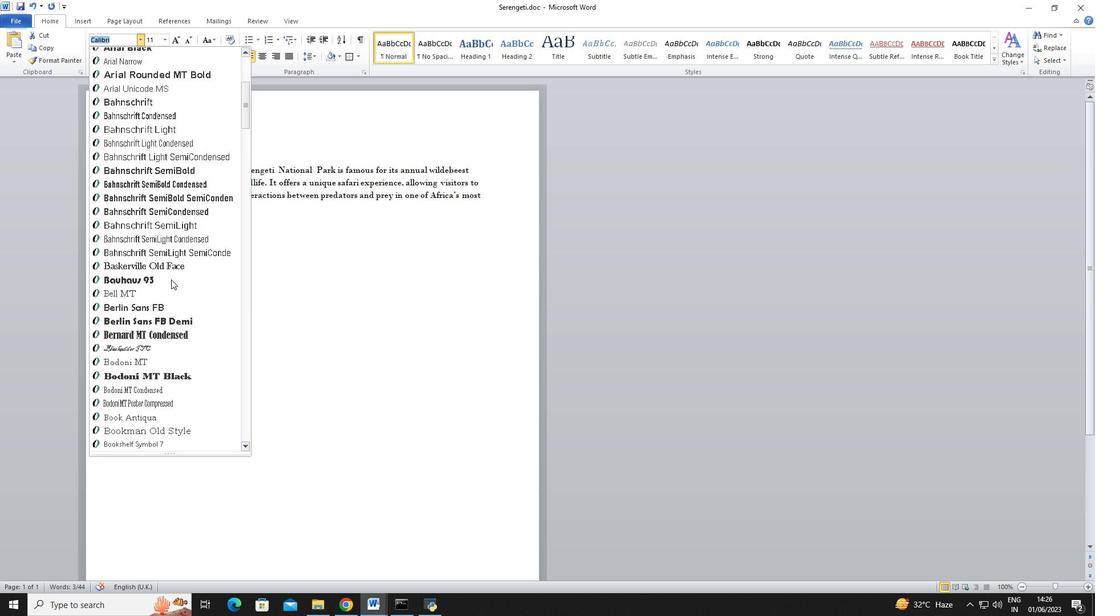 
Action: Mouse scrolled (171, 279) with delta (0, 0)
Screenshot: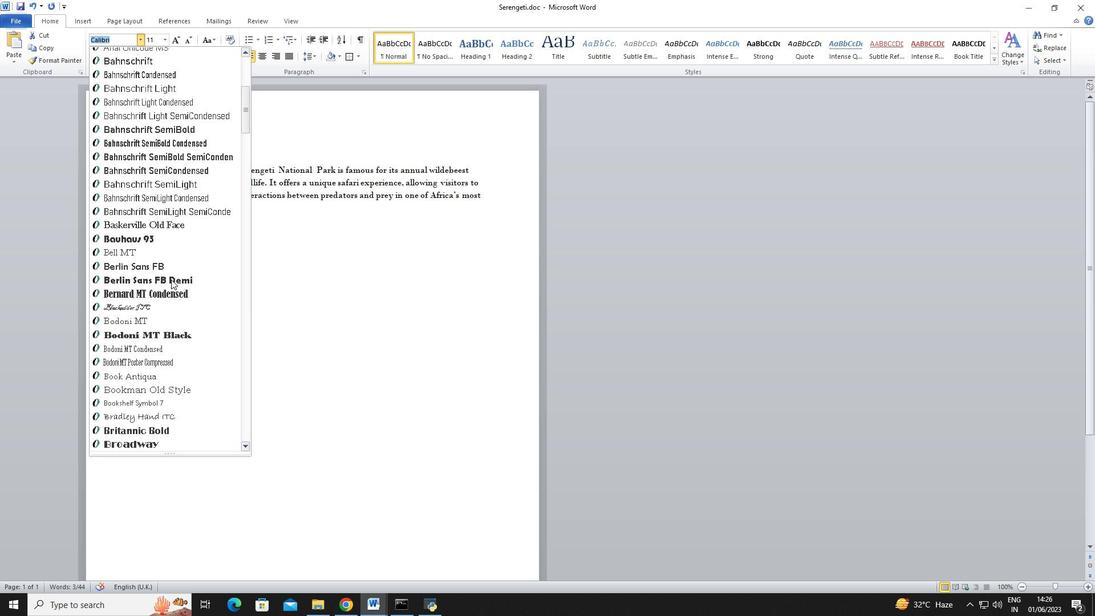 
Action: Mouse scrolled (171, 279) with delta (0, 0)
Screenshot: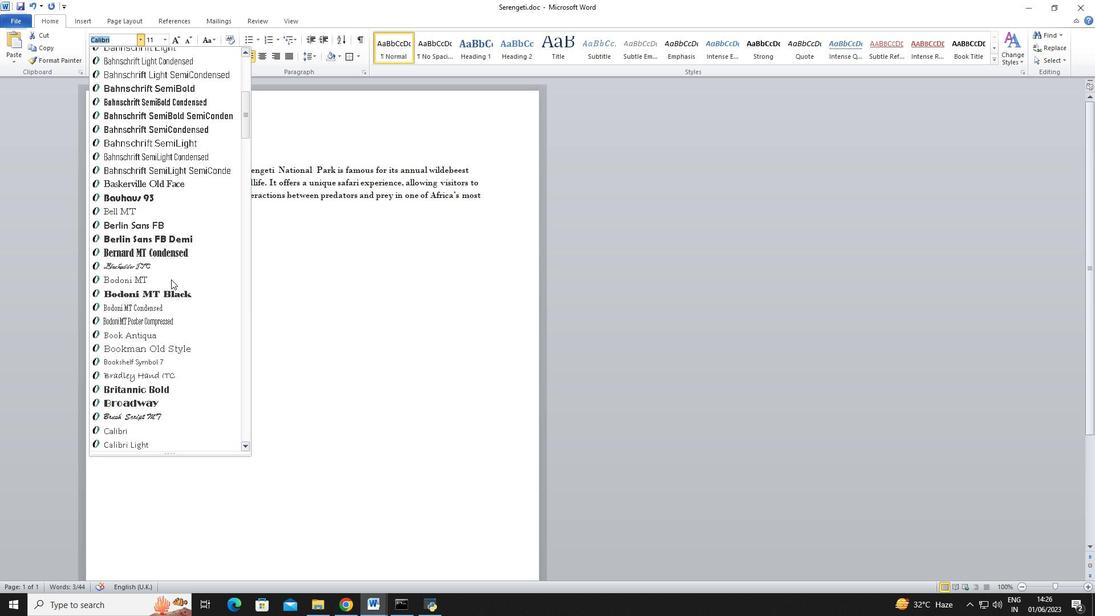 
Action: Mouse scrolled (171, 279) with delta (0, 0)
Screenshot: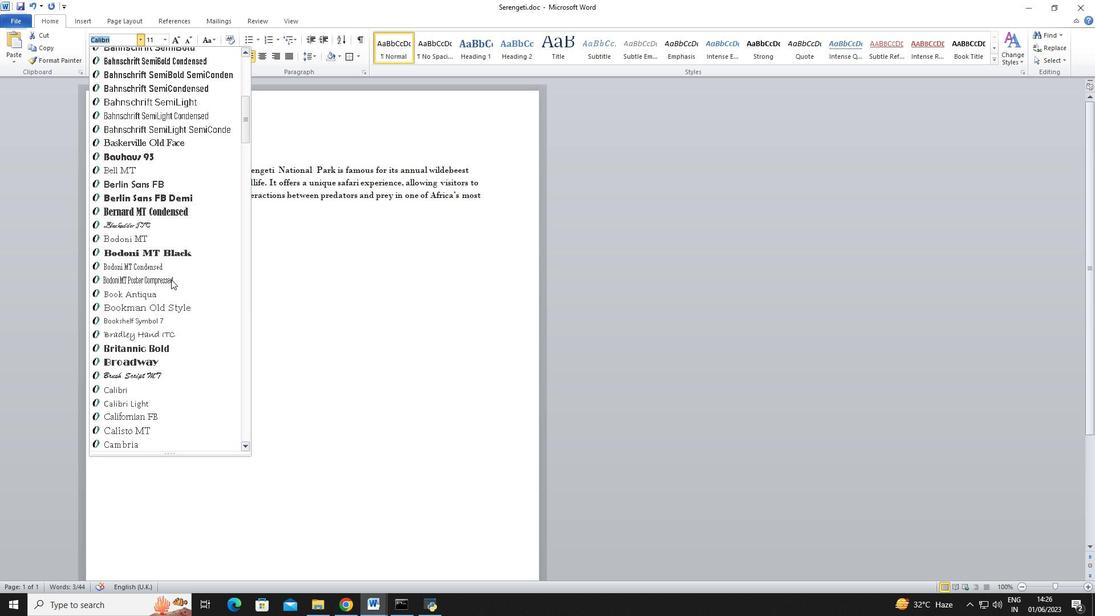 
Action: Mouse scrolled (171, 279) with delta (0, 0)
Screenshot: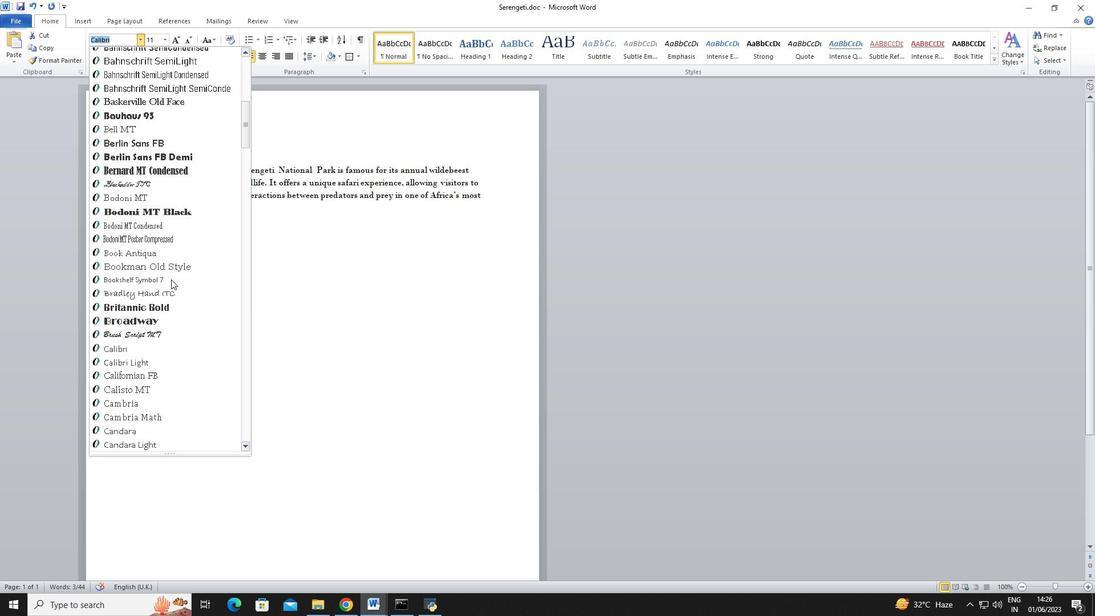 
Action: Mouse scrolled (171, 279) with delta (0, 0)
Screenshot: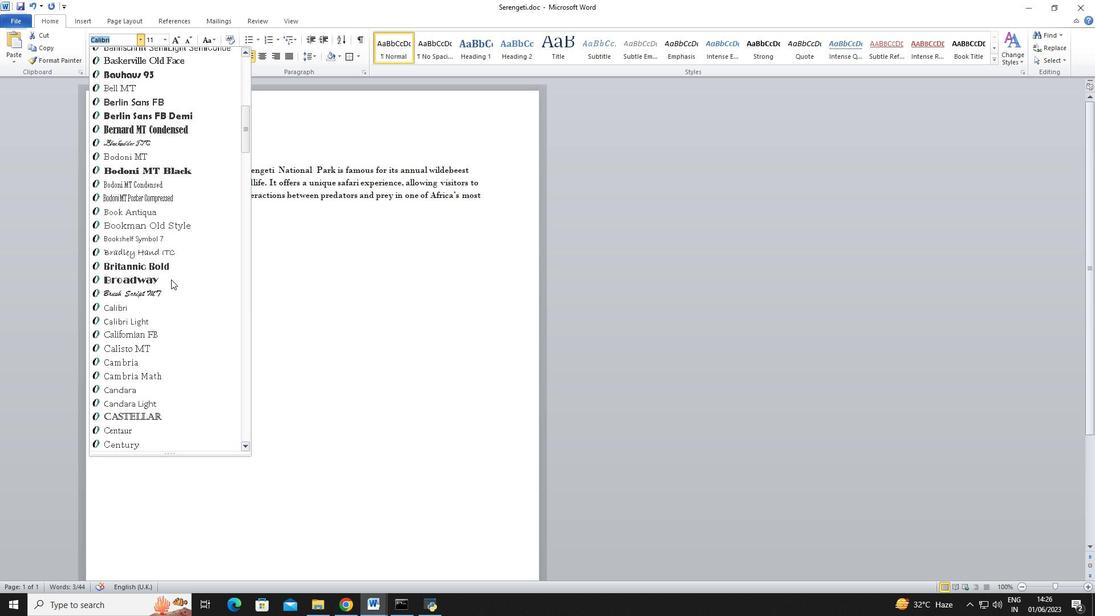 
Action: Mouse scrolled (171, 279) with delta (0, 0)
Screenshot: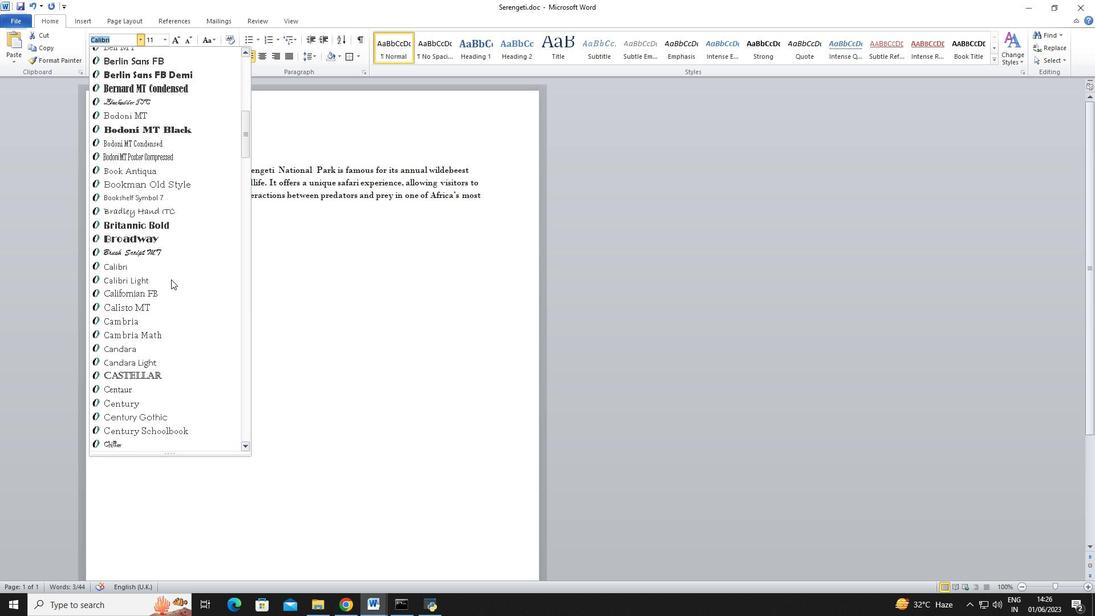 
Action: Mouse scrolled (171, 279) with delta (0, 0)
Screenshot: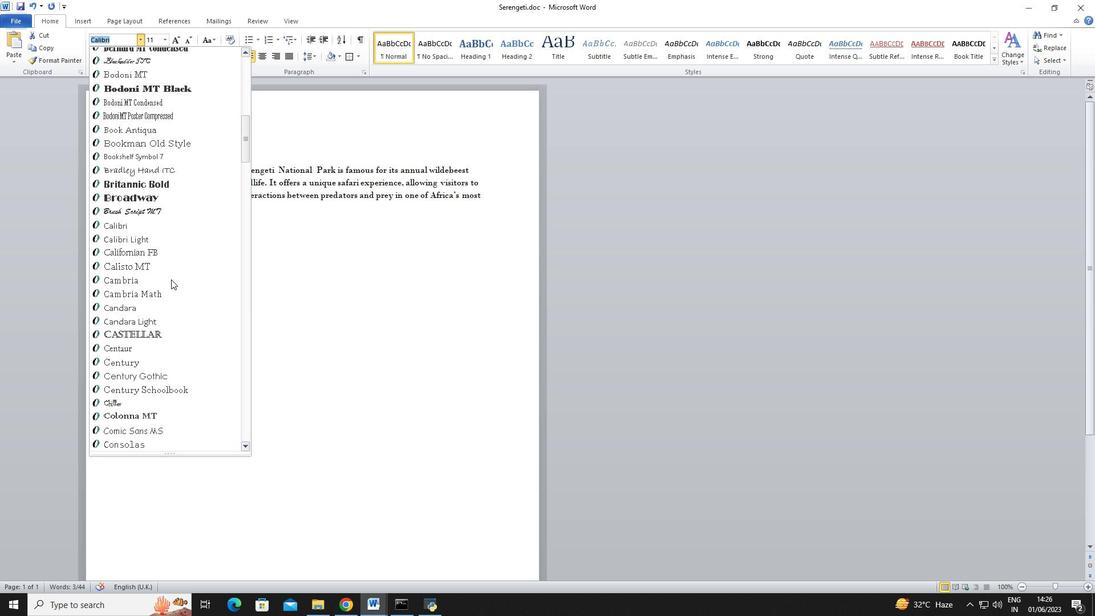 
Action: Mouse scrolled (171, 279) with delta (0, 0)
Screenshot: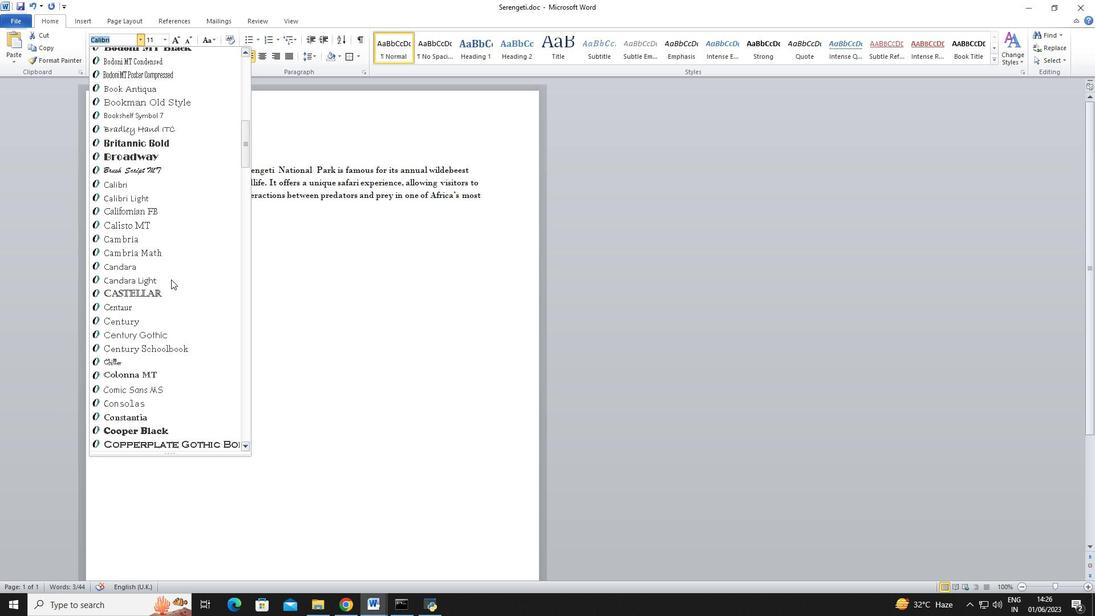 
Action: Mouse moved to (163, 387)
Screenshot: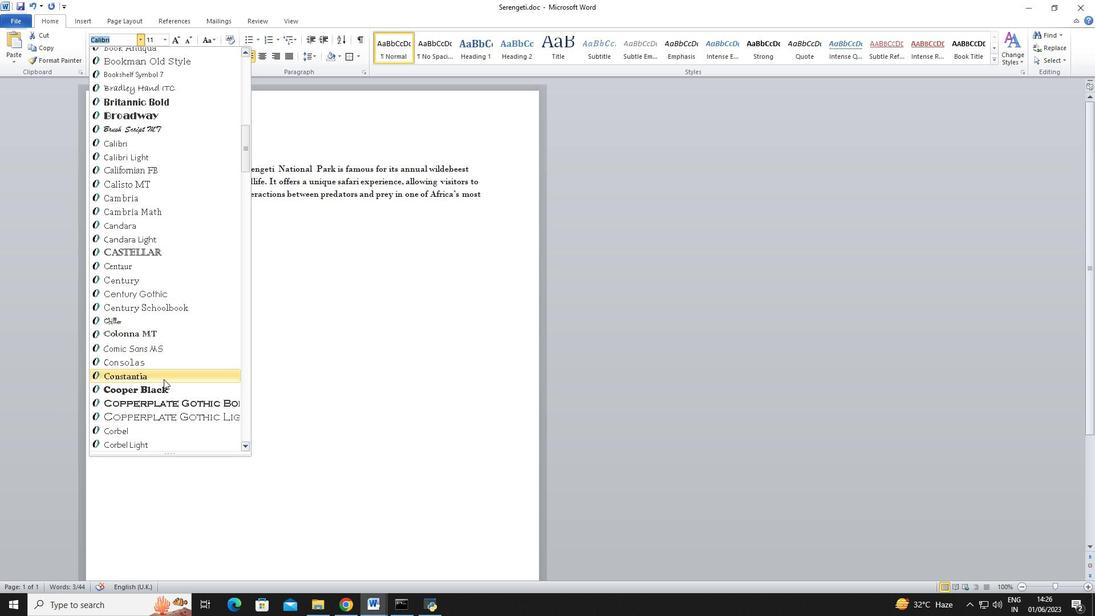 
Action: Mouse pressed left at (163, 387)
Screenshot: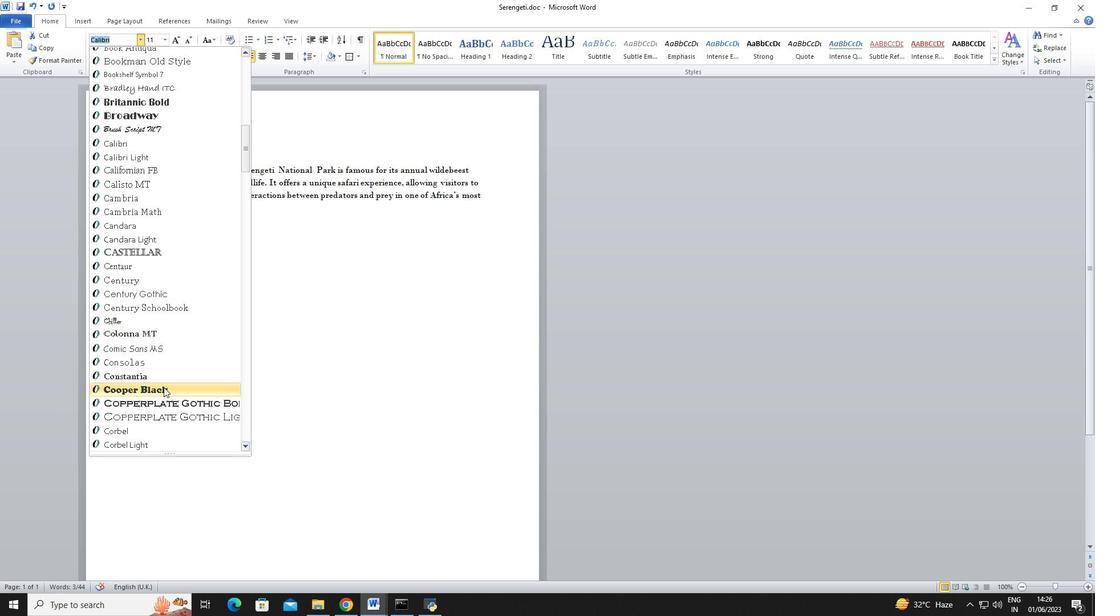 
Action: Mouse moved to (166, 38)
Screenshot: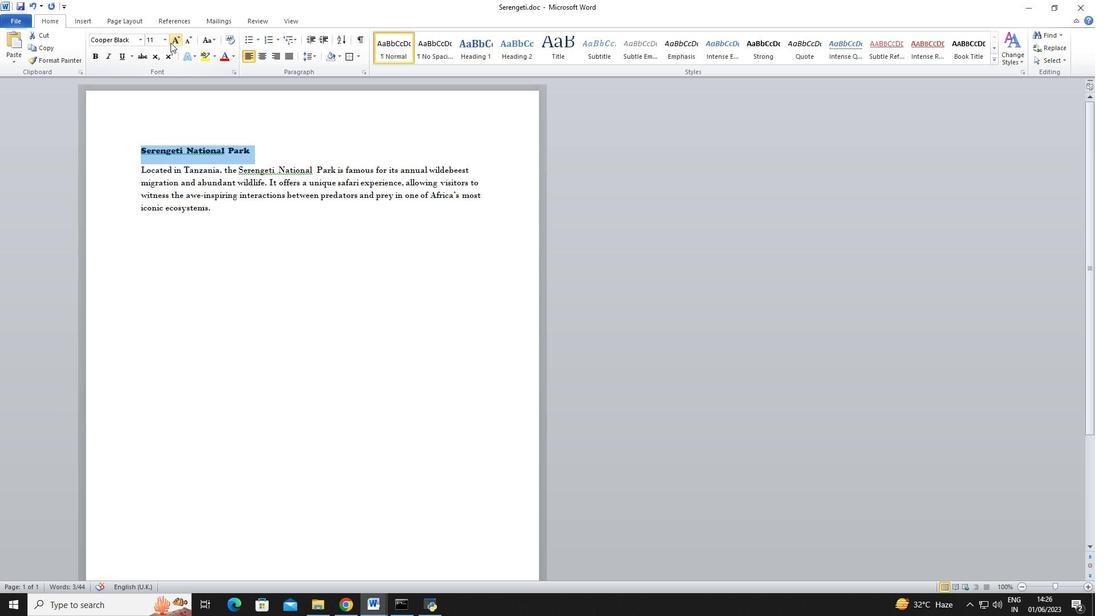 
Action: Mouse pressed left at (166, 38)
Screenshot: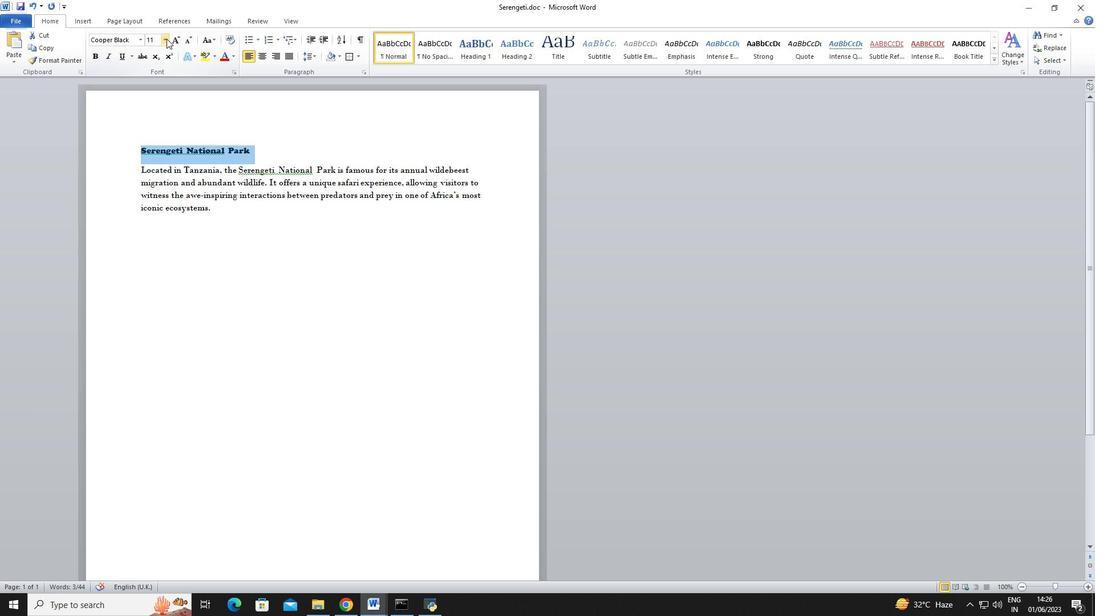 
Action: Mouse moved to (155, 101)
Screenshot: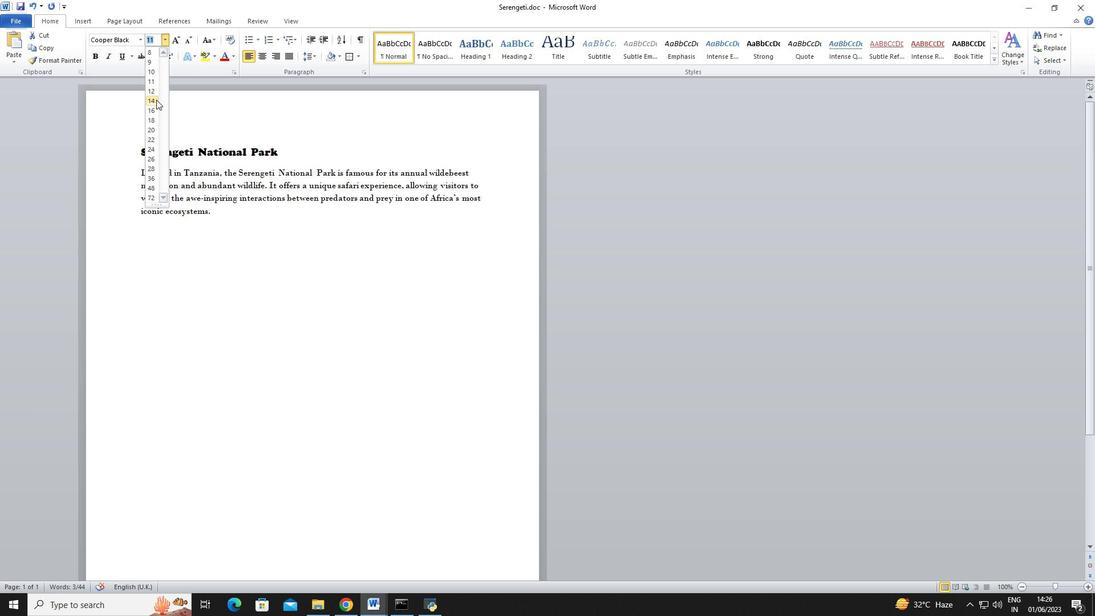 
Action: Mouse pressed left at (155, 101)
Screenshot: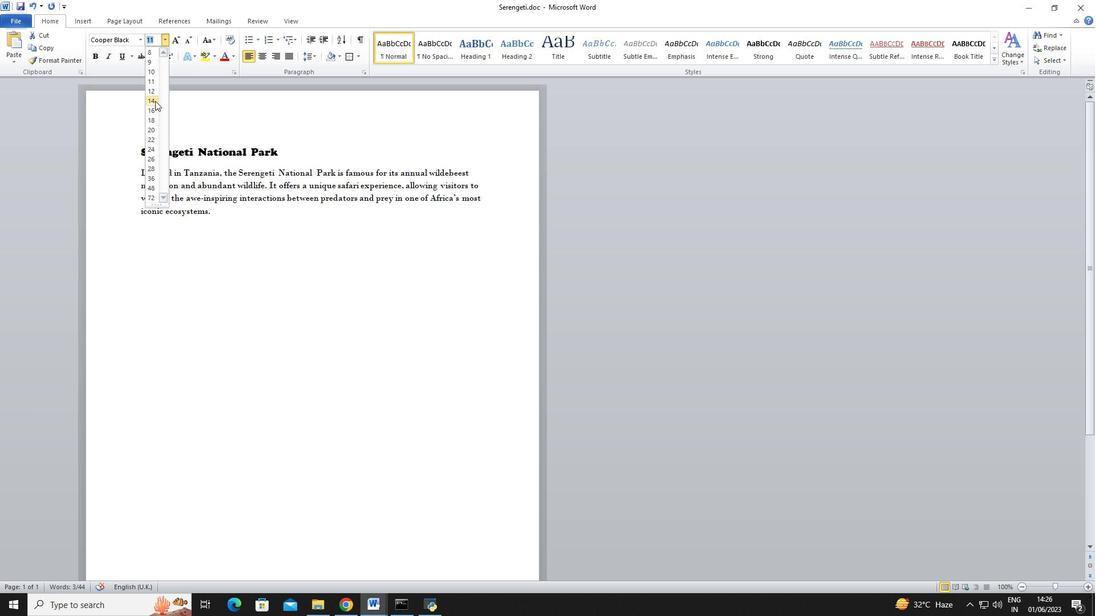 
Action: Mouse moved to (246, 57)
Screenshot: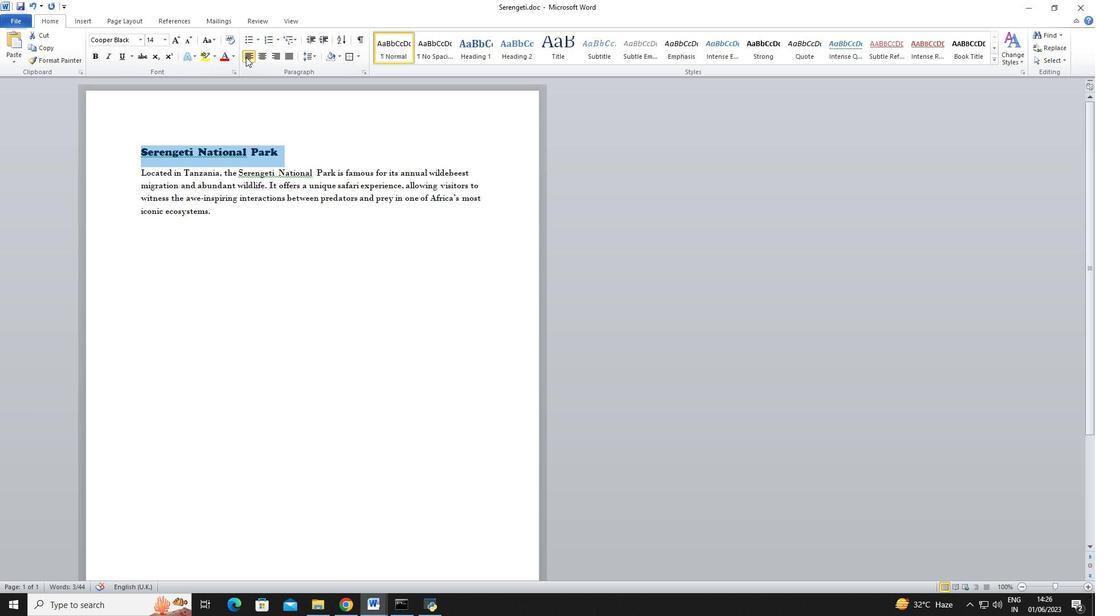 
Action: Mouse pressed left at (246, 57)
Screenshot: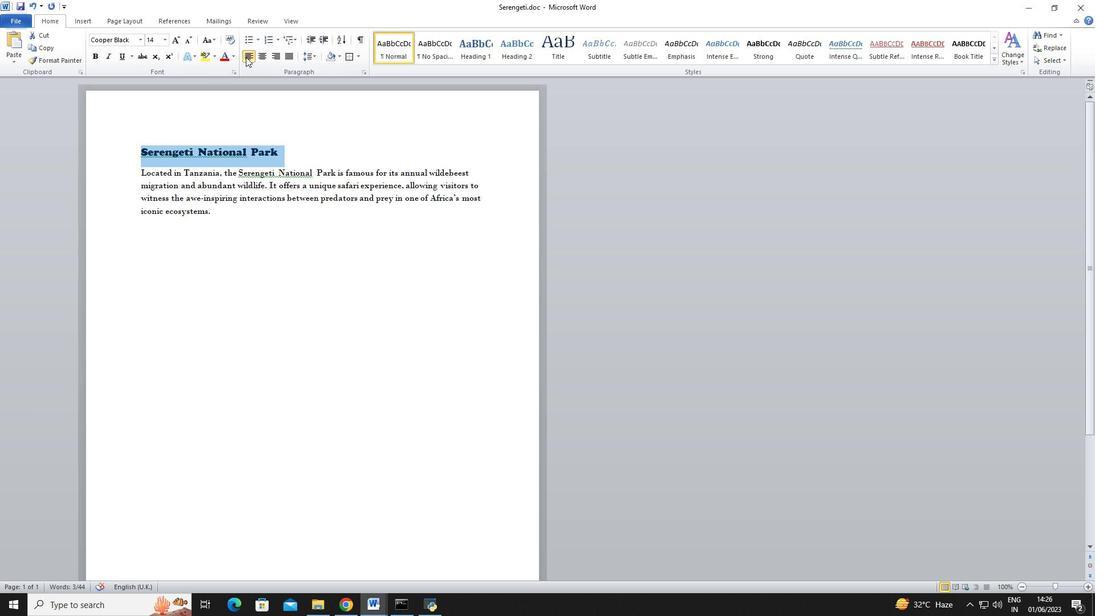 
Action: Mouse moved to (219, 221)
Screenshot: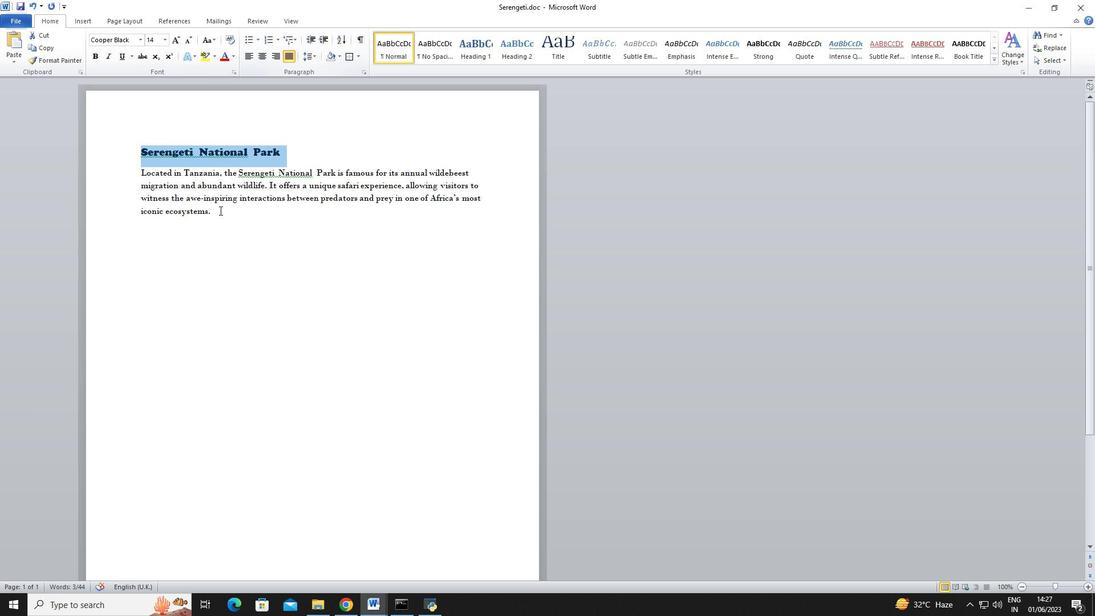 
Action: Mouse pressed left at (219, 221)
Screenshot: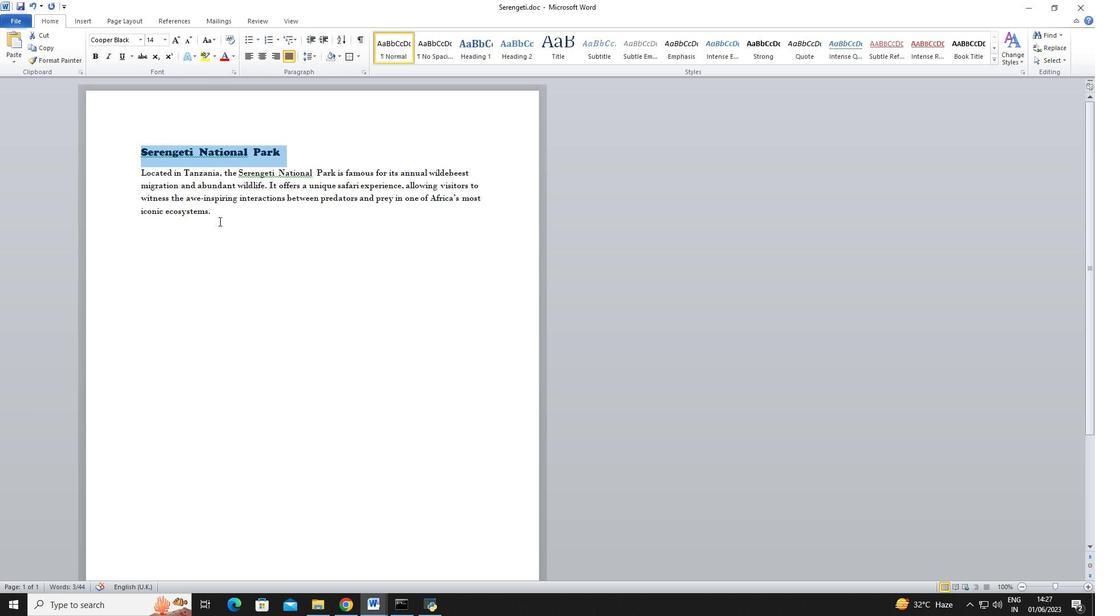 
